 Task: Find connections with filter location Kenilworth with filter topic #futurewith filter profile language German with filter current company BEWAKOOF® with filter school MAAC with filter industry Metal Ore Mining with filter service category Video Editing with filter keywords title Manicurist
Action: Mouse moved to (486, 73)
Screenshot: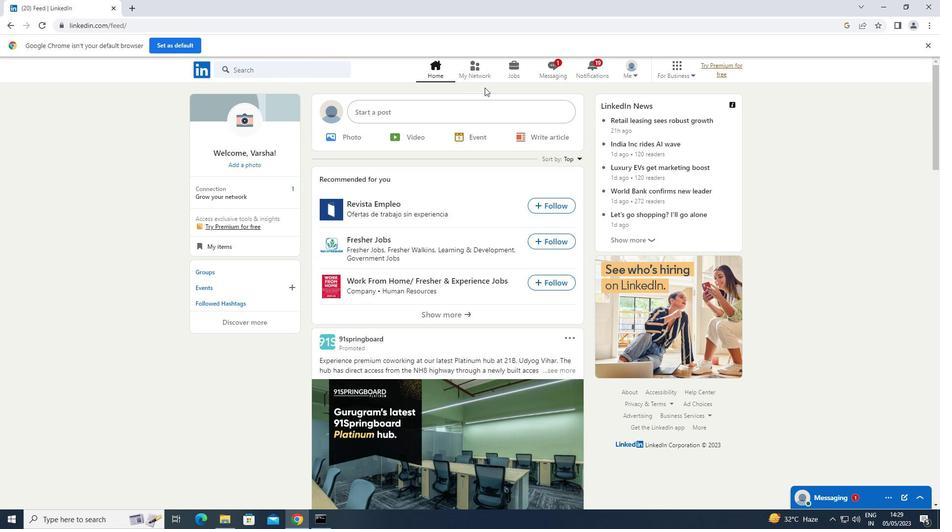 
Action: Mouse pressed left at (486, 73)
Screenshot: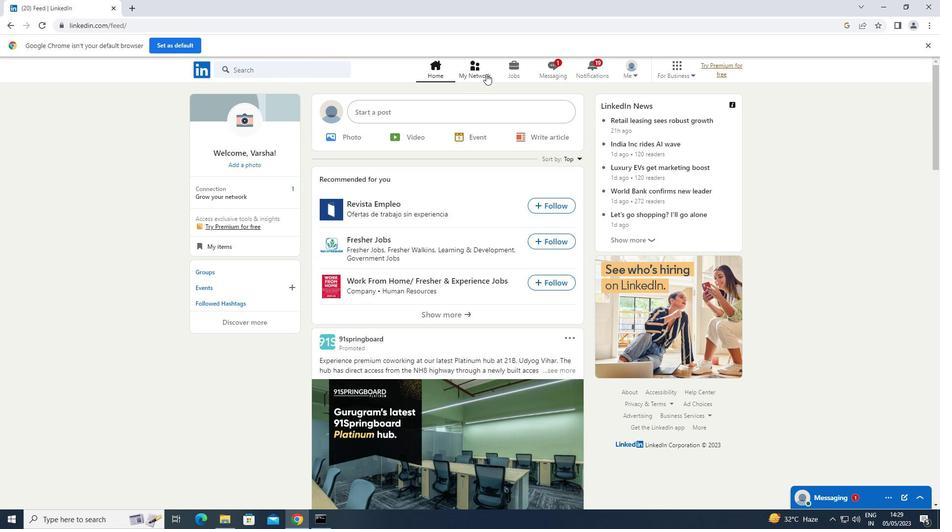 
Action: Mouse moved to (265, 123)
Screenshot: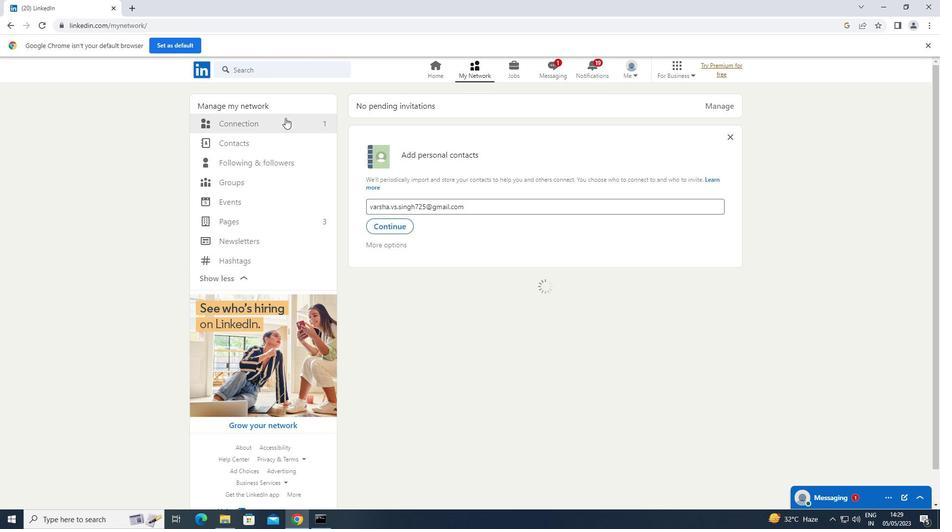 
Action: Mouse pressed left at (265, 123)
Screenshot: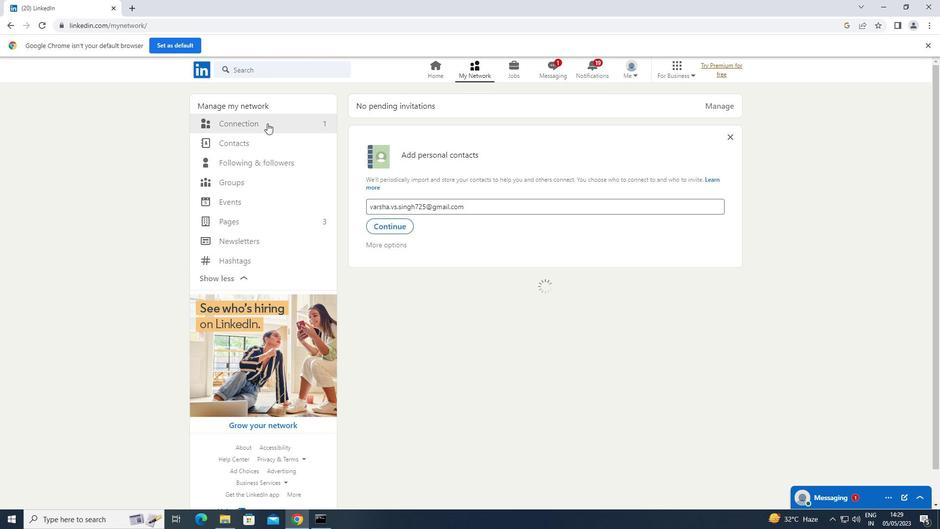 
Action: Mouse moved to (541, 124)
Screenshot: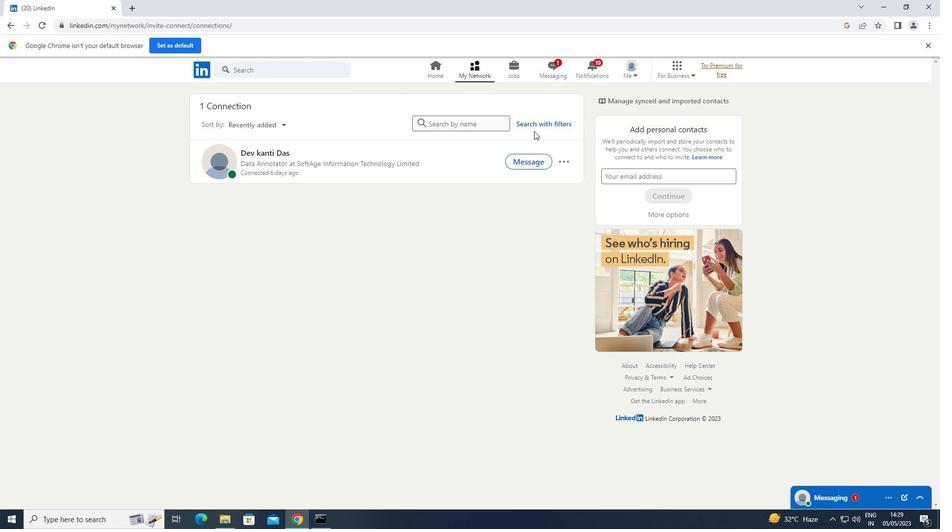 
Action: Mouse pressed left at (541, 124)
Screenshot: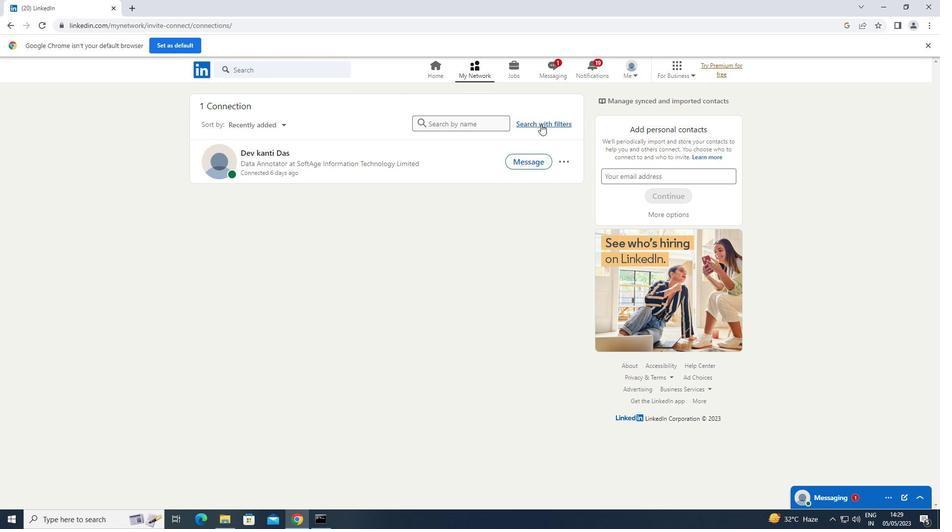 
Action: Mouse moved to (500, 96)
Screenshot: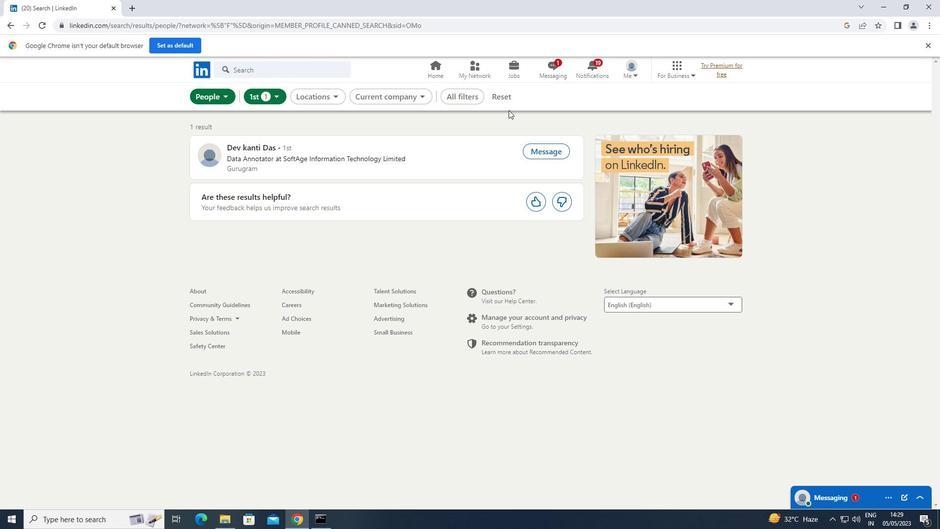 
Action: Mouse pressed left at (500, 96)
Screenshot: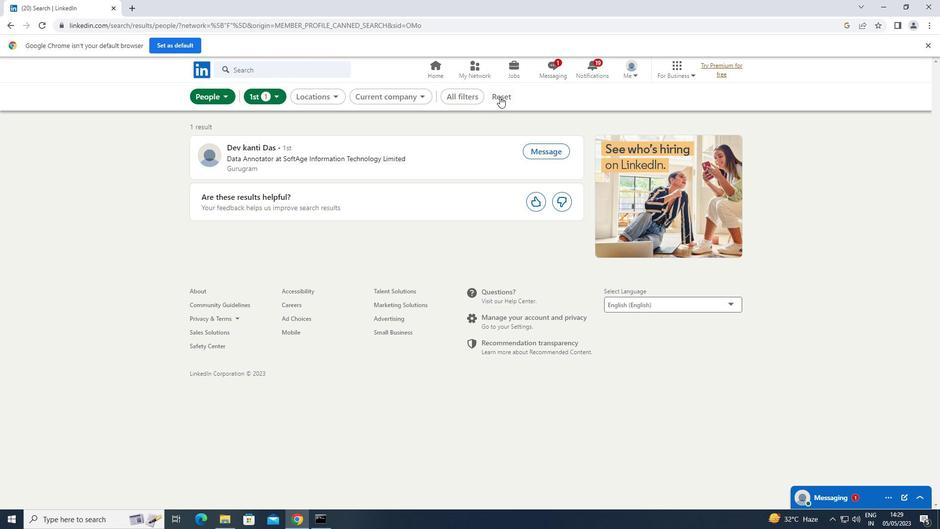 
Action: Mouse moved to (498, 96)
Screenshot: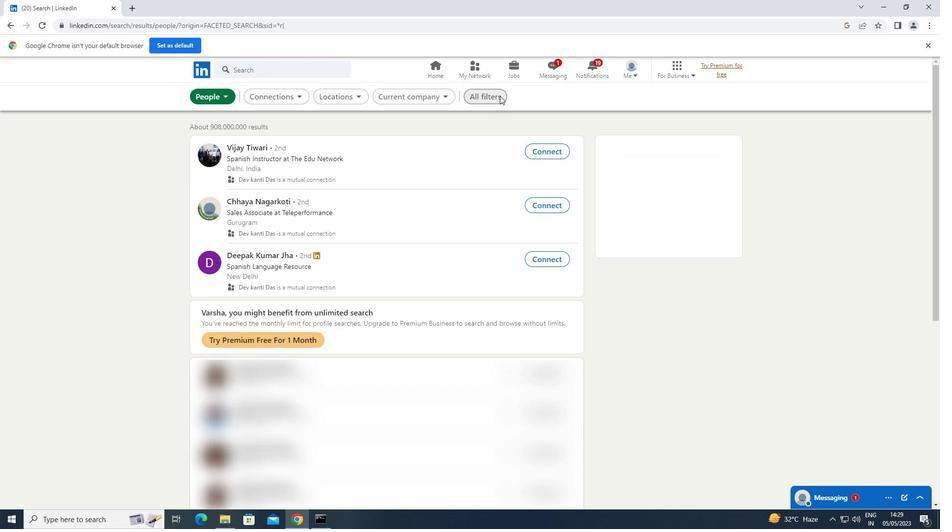 
Action: Mouse pressed left at (498, 96)
Screenshot: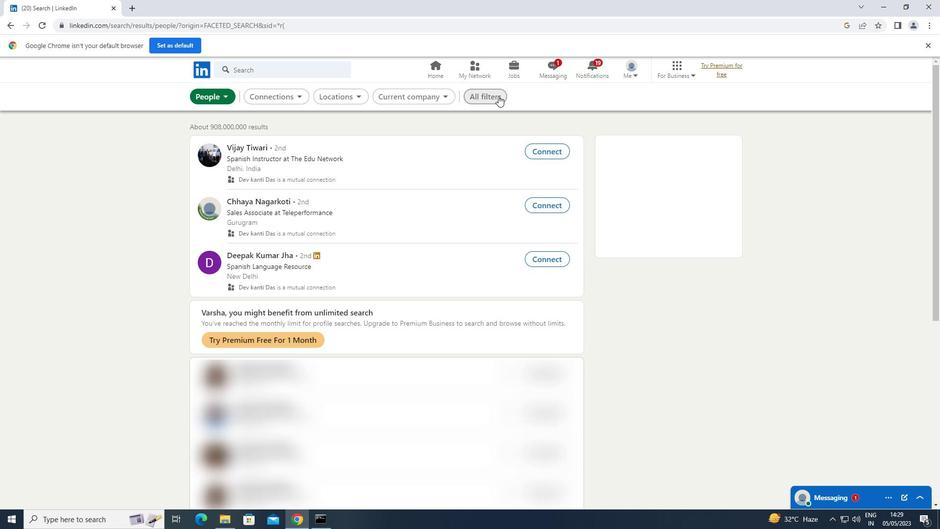 
Action: Mouse moved to (772, 234)
Screenshot: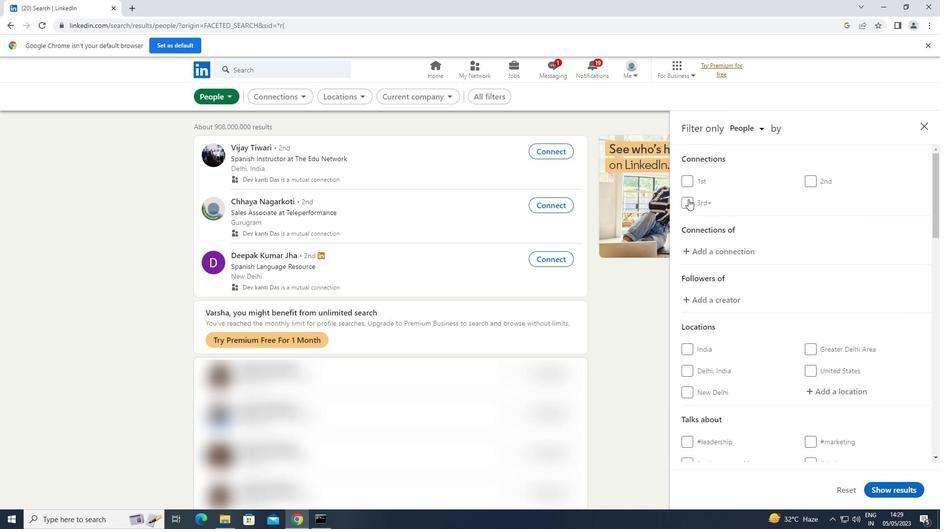 
Action: Mouse scrolled (772, 233) with delta (0, 0)
Screenshot: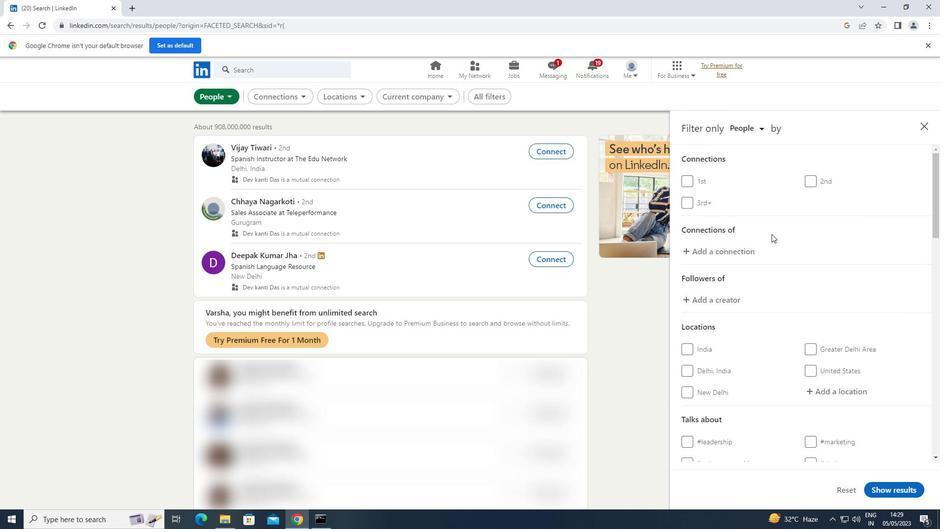 
Action: Mouse scrolled (772, 233) with delta (0, 0)
Screenshot: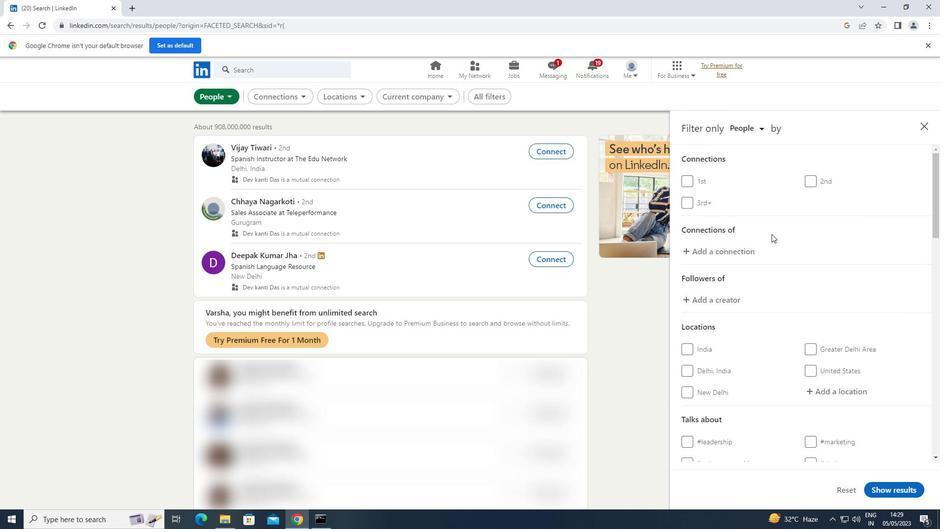 
Action: Mouse moved to (838, 290)
Screenshot: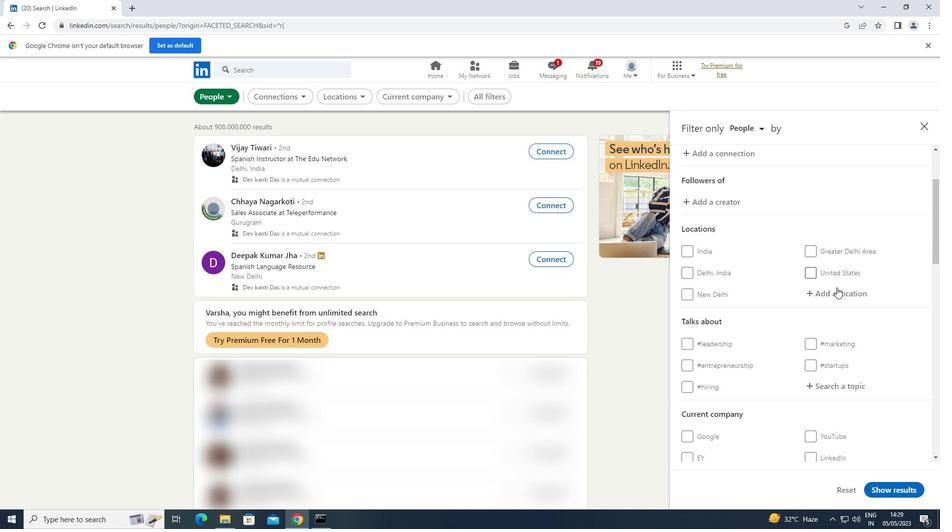 
Action: Mouse pressed left at (838, 290)
Screenshot: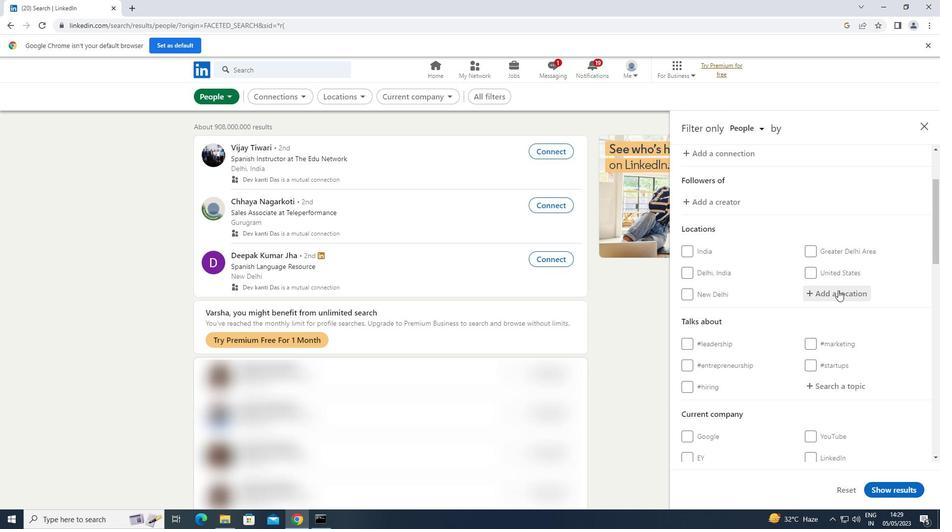 
Action: Key pressed <Key.shift>KENILWORTH<Key.enter>
Screenshot: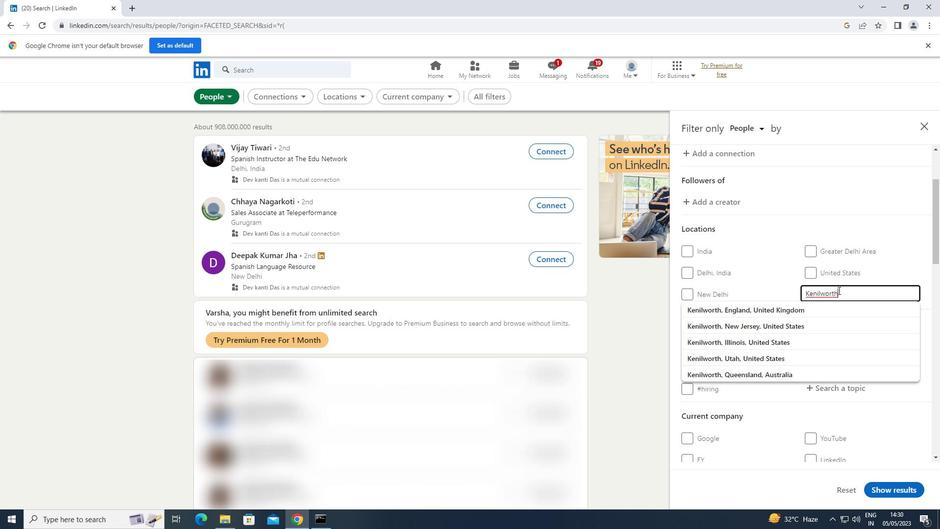
Action: Mouse moved to (835, 385)
Screenshot: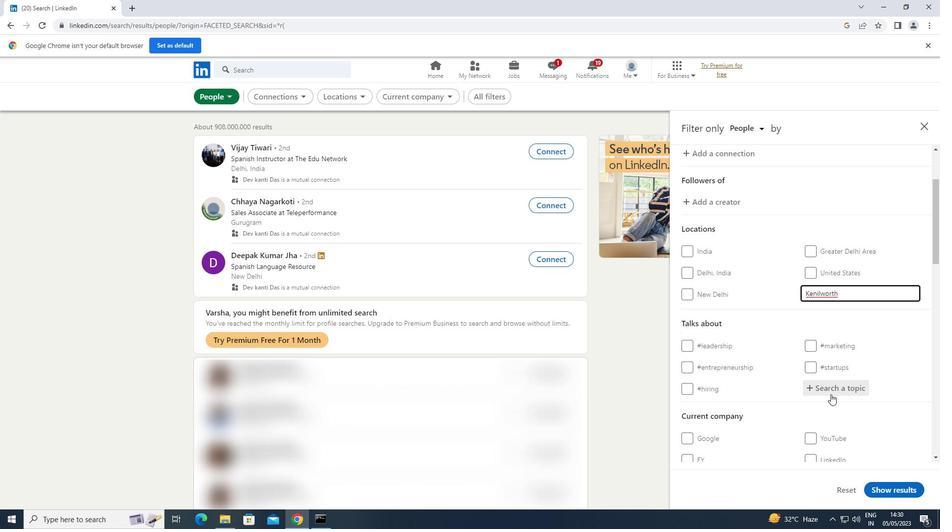 
Action: Mouse pressed left at (835, 385)
Screenshot: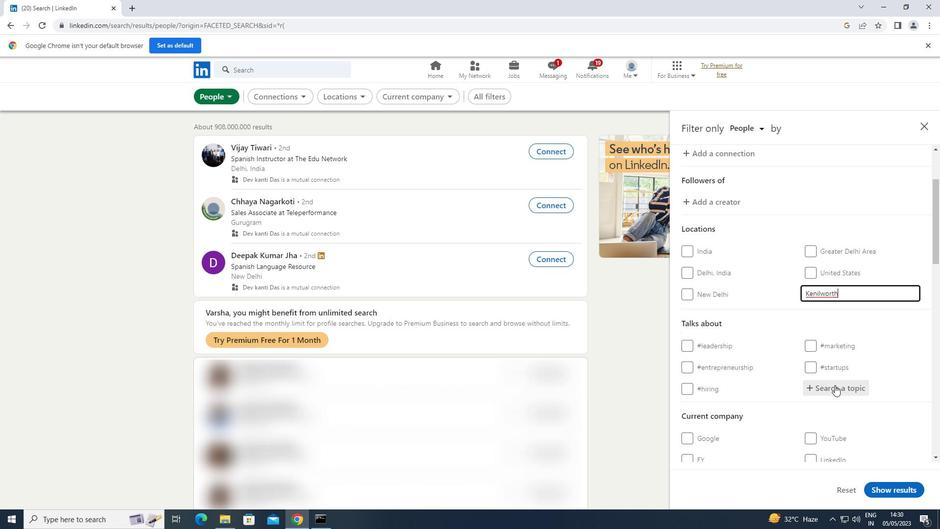 
Action: Key pressed FUTURE
Screenshot: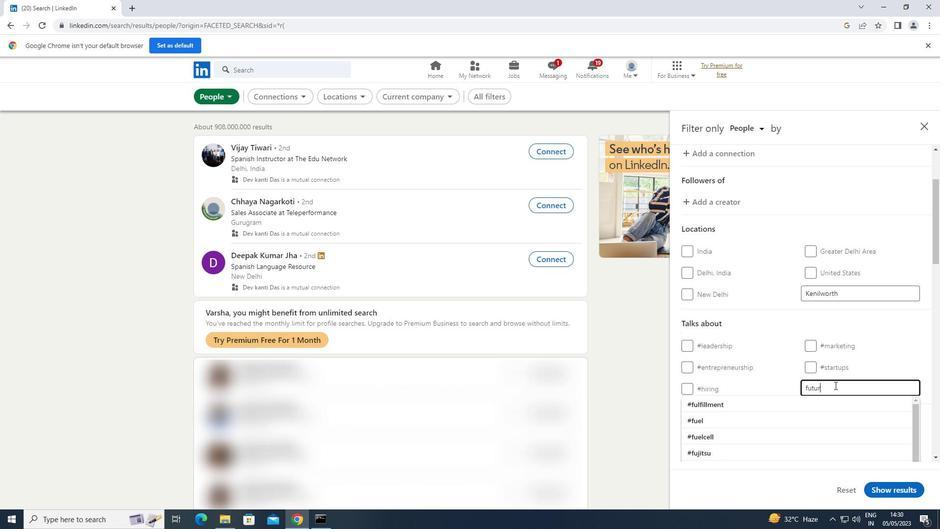 
Action: Mouse moved to (709, 406)
Screenshot: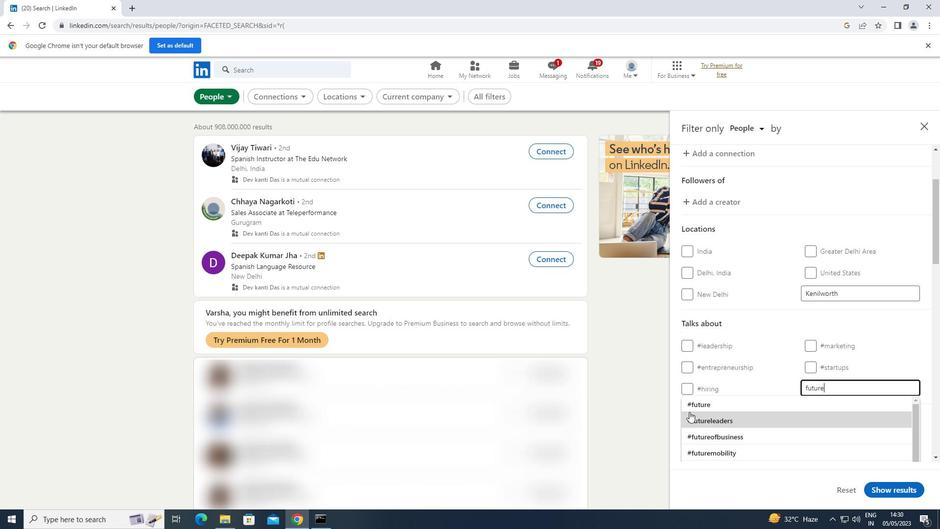 
Action: Mouse pressed left at (709, 406)
Screenshot: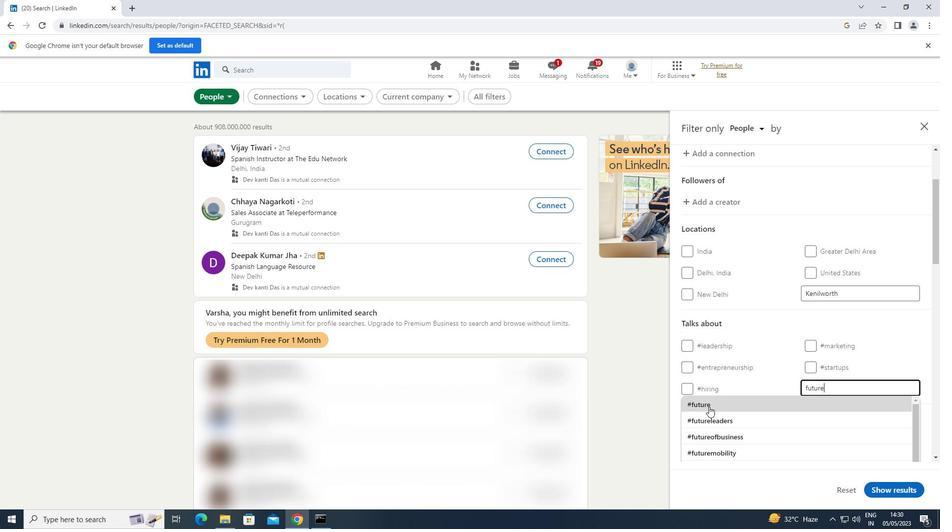 
Action: Mouse scrolled (709, 406) with delta (0, 0)
Screenshot: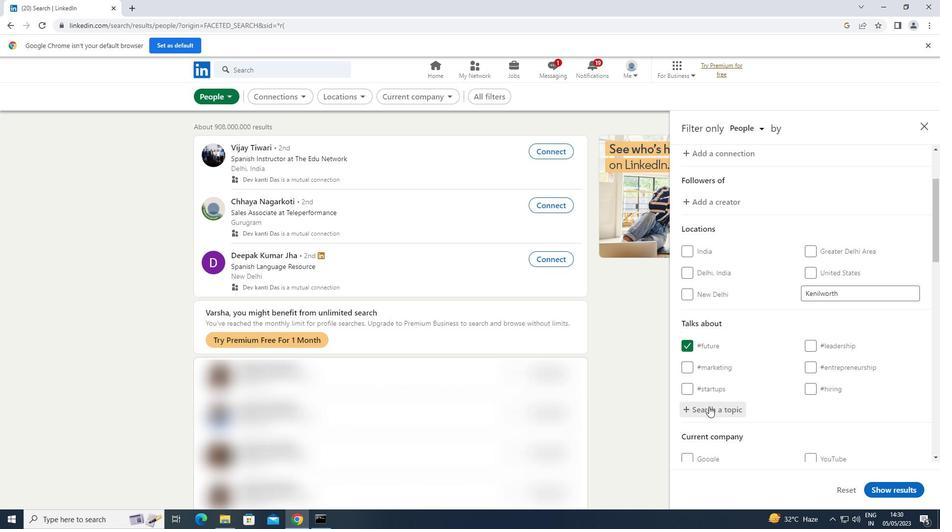 
Action: Mouse scrolled (709, 406) with delta (0, 0)
Screenshot: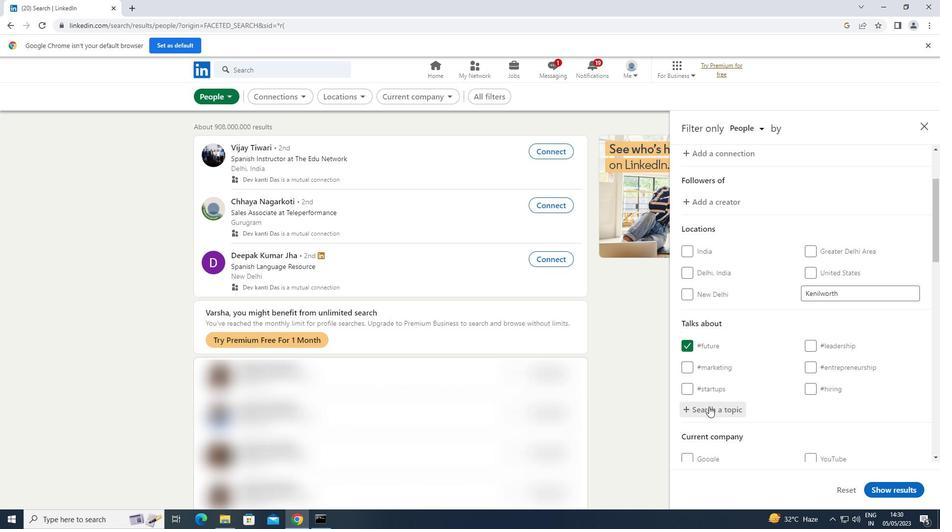 
Action: Mouse scrolled (709, 406) with delta (0, 0)
Screenshot: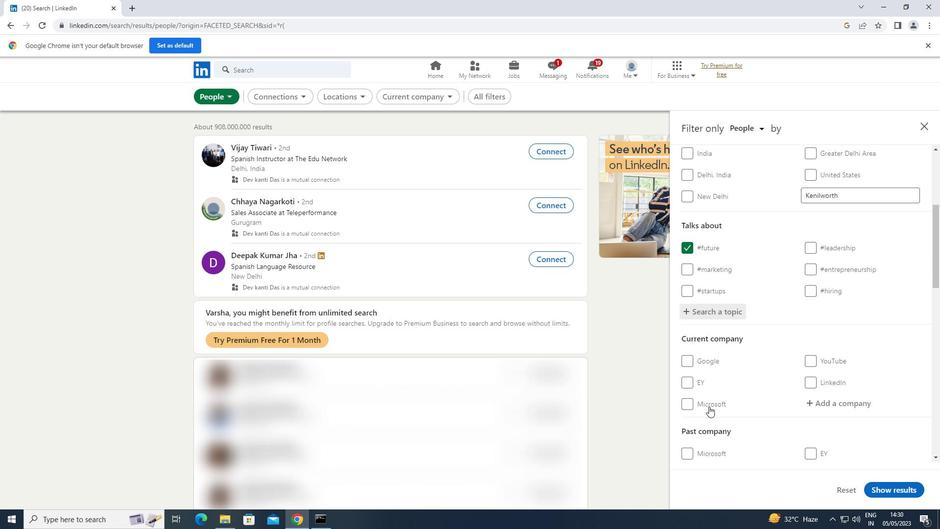 
Action: Mouse scrolled (709, 406) with delta (0, 0)
Screenshot: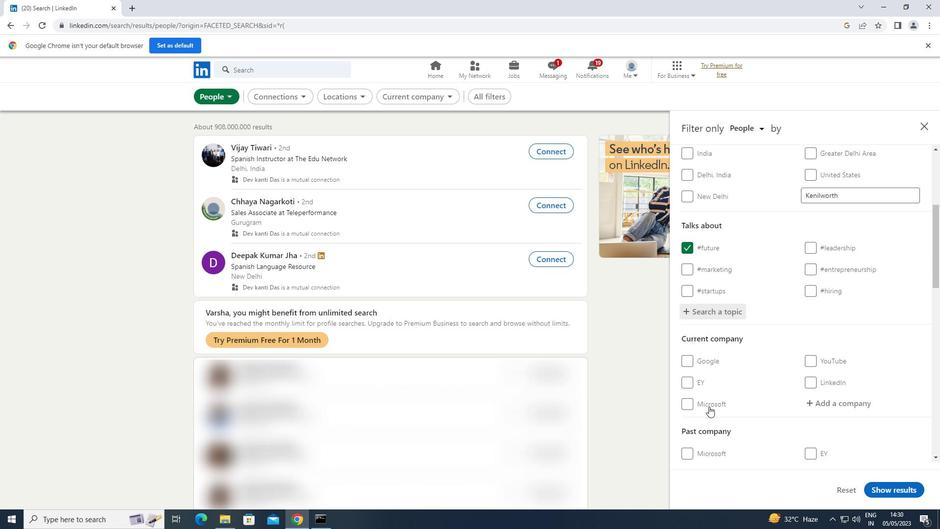 
Action: Mouse scrolled (709, 406) with delta (0, 0)
Screenshot: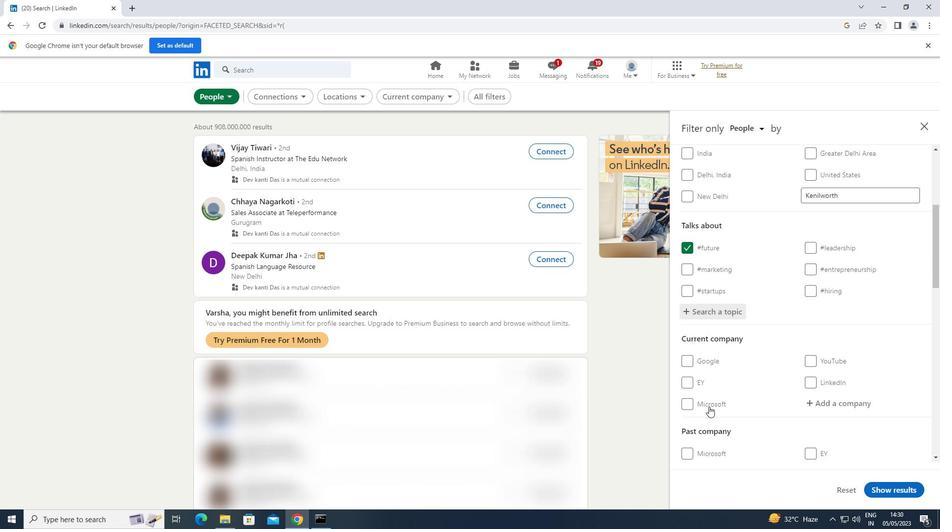 
Action: Mouse scrolled (709, 406) with delta (0, 0)
Screenshot: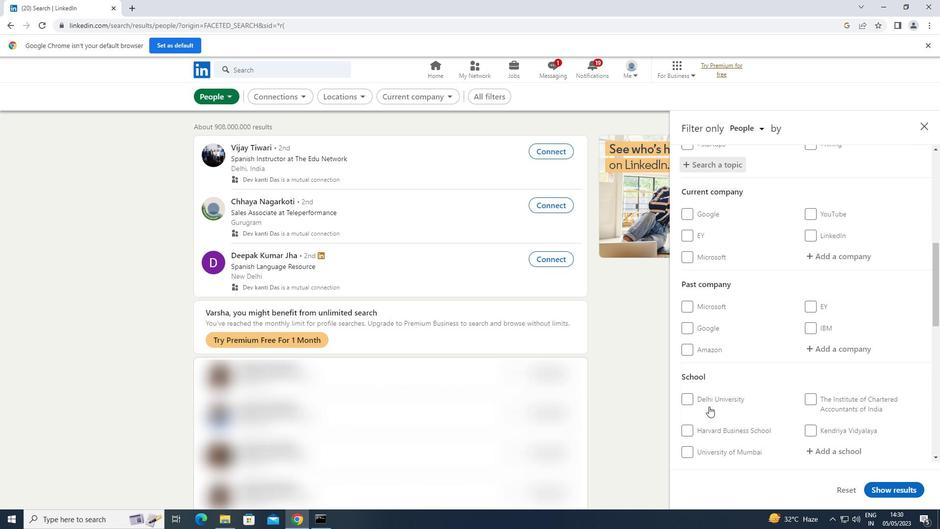 
Action: Mouse scrolled (709, 406) with delta (0, 0)
Screenshot: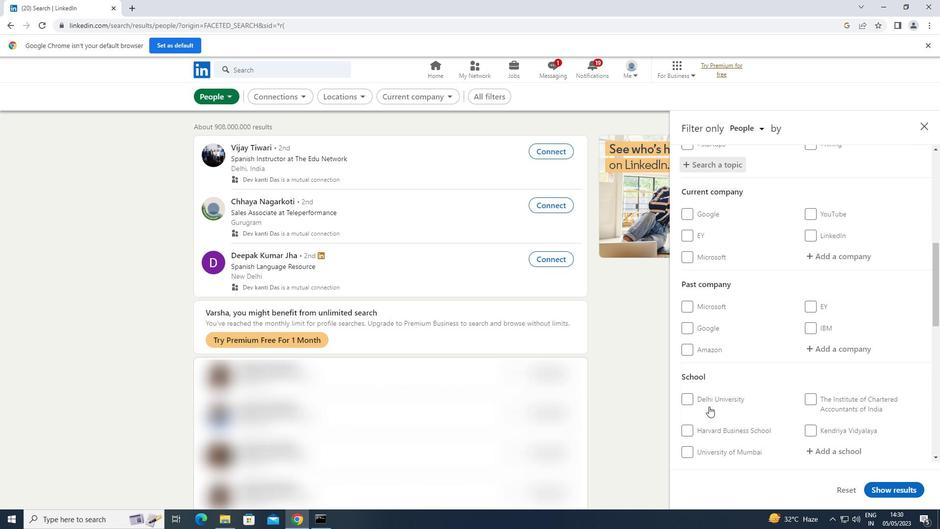 
Action: Mouse scrolled (709, 406) with delta (0, 0)
Screenshot: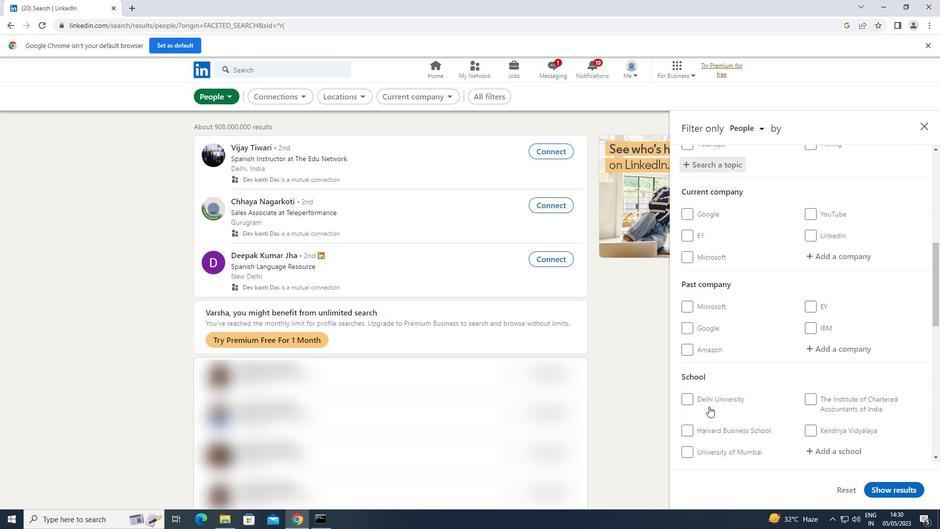 
Action: Mouse scrolled (709, 406) with delta (0, 0)
Screenshot: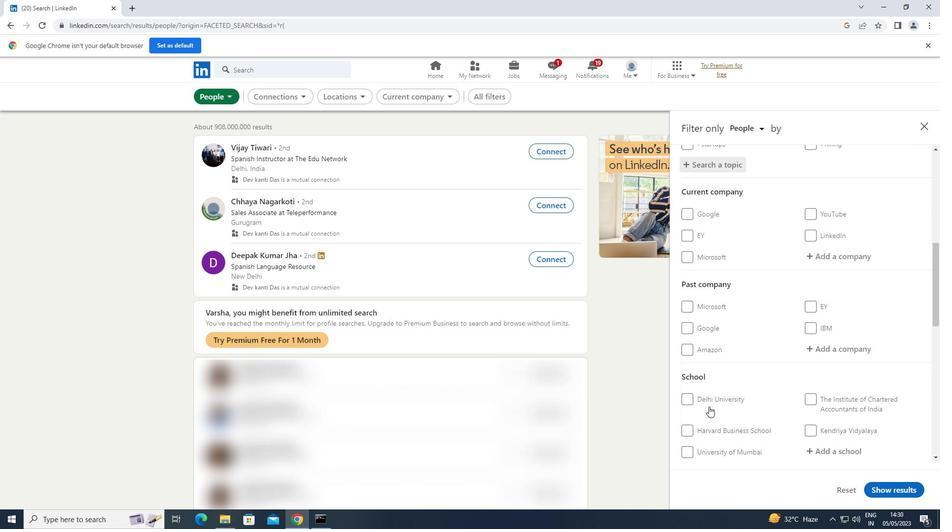 
Action: Mouse scrolled (709, 406) with delta (0, 0)
Screenshot: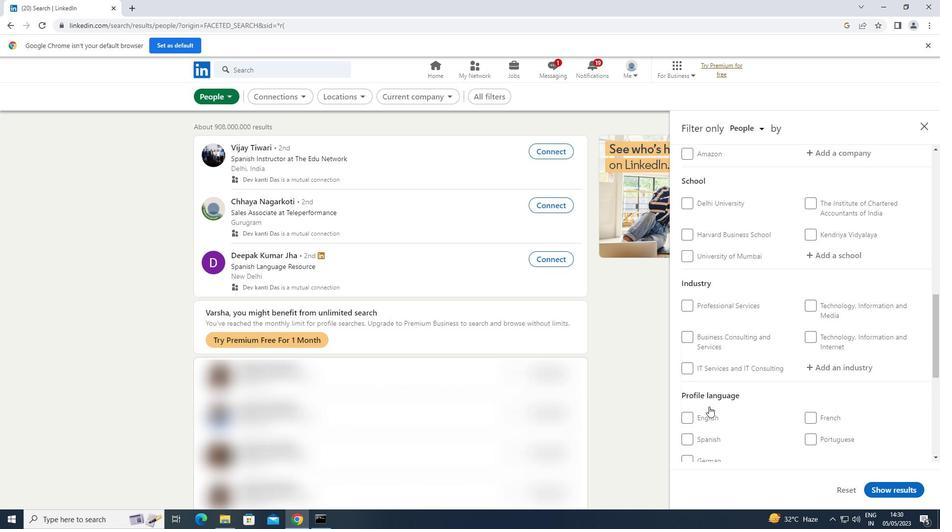 
Action: Mouse moved to (690, 412)
Screenshot: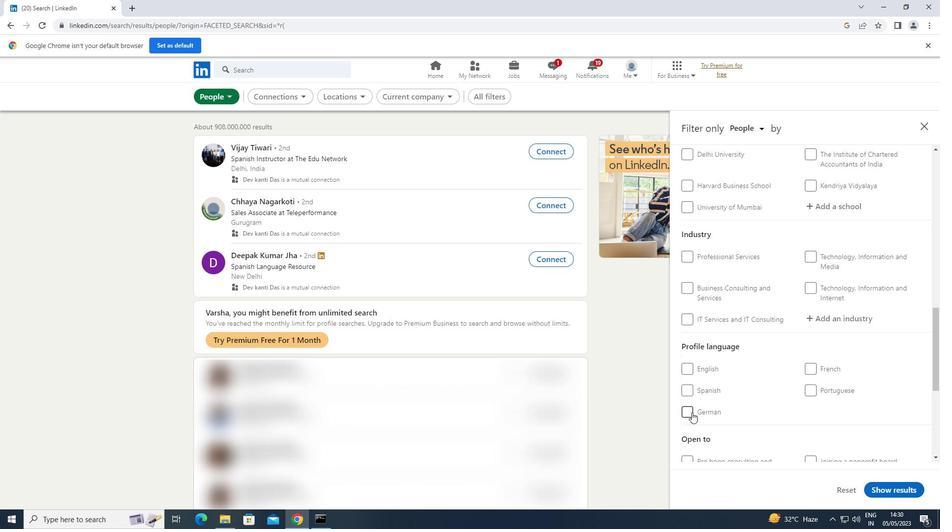 
Action: Mouse pressed left at (690, 412)
Screenshot: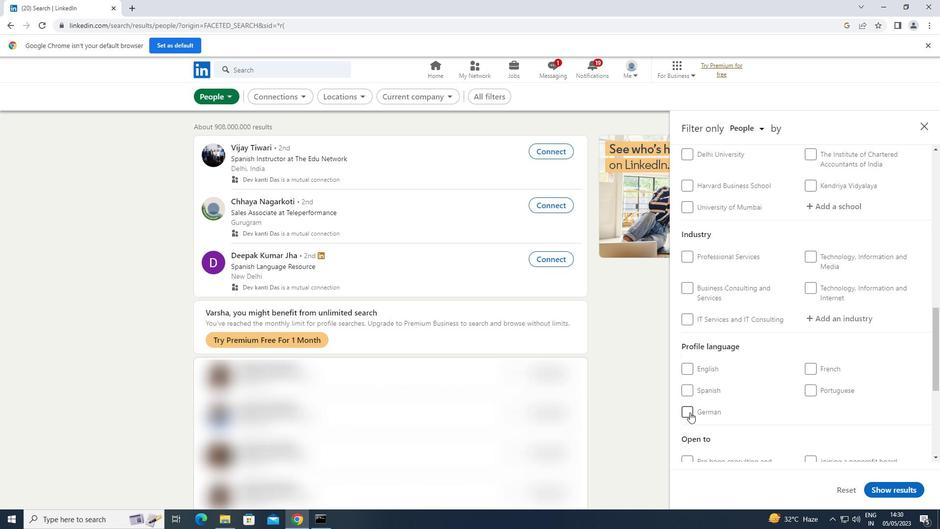 
Action: Mouse scrolled (690, 412) with delta (0, 0)
Screenshot: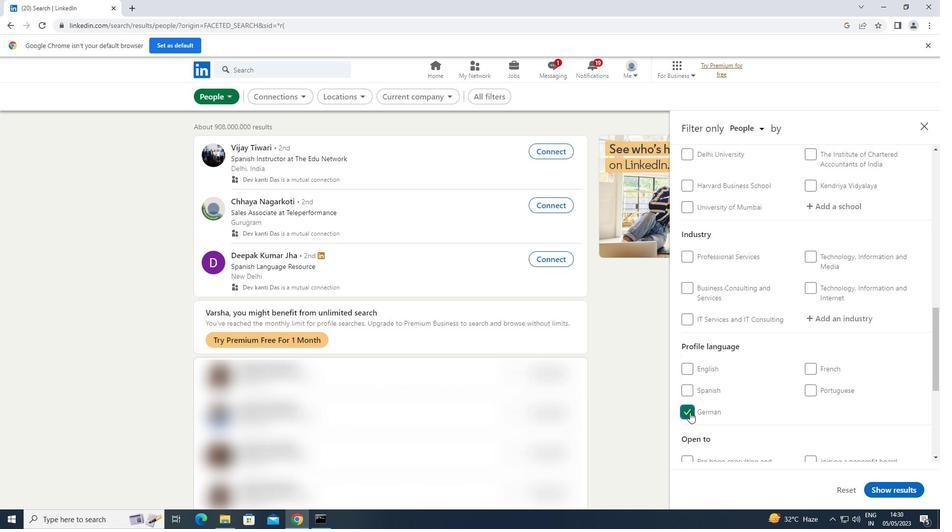 
Action: Mouse scrolled (690, 412) with delta (0, 0)
Screenshot: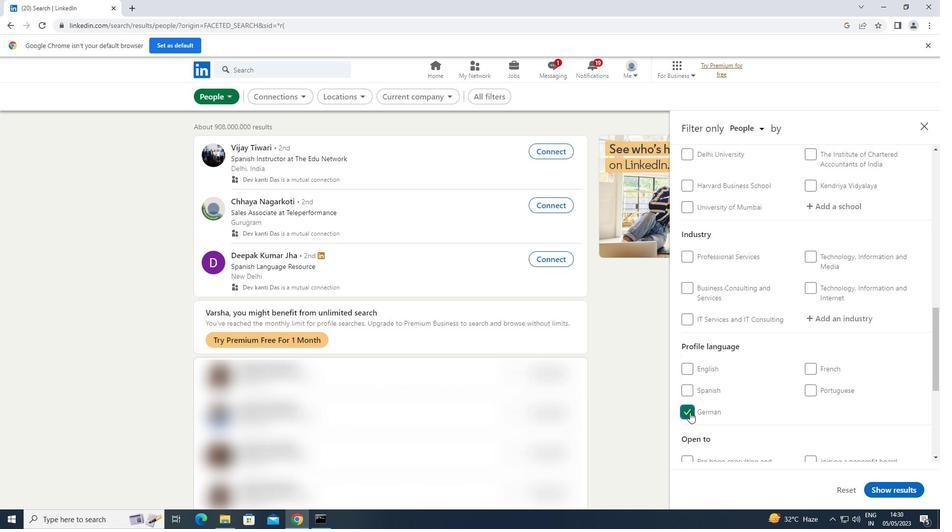 
Action: Mouse scrolled (690, 412) with delta (0, 0)
Screenshot: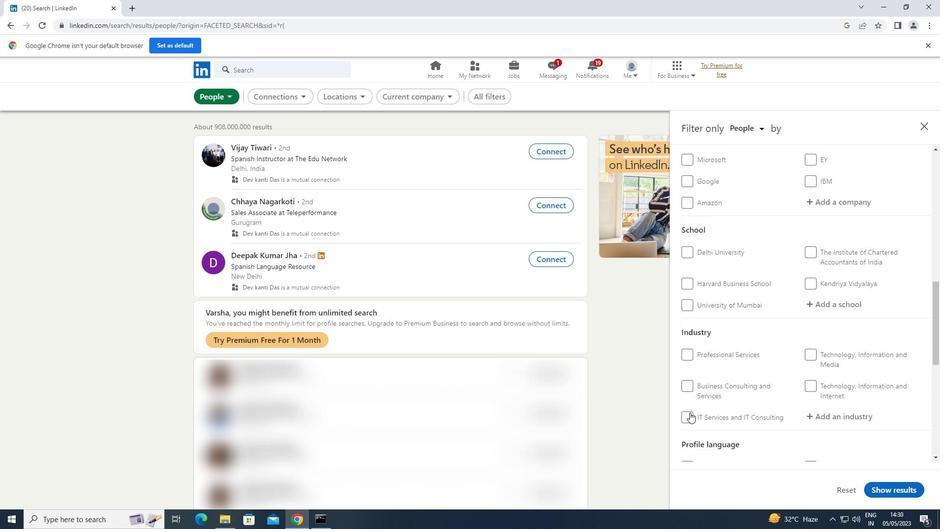 
Action: Mouse scrolled (690, 412) with delta (0, 0)
Screenshot: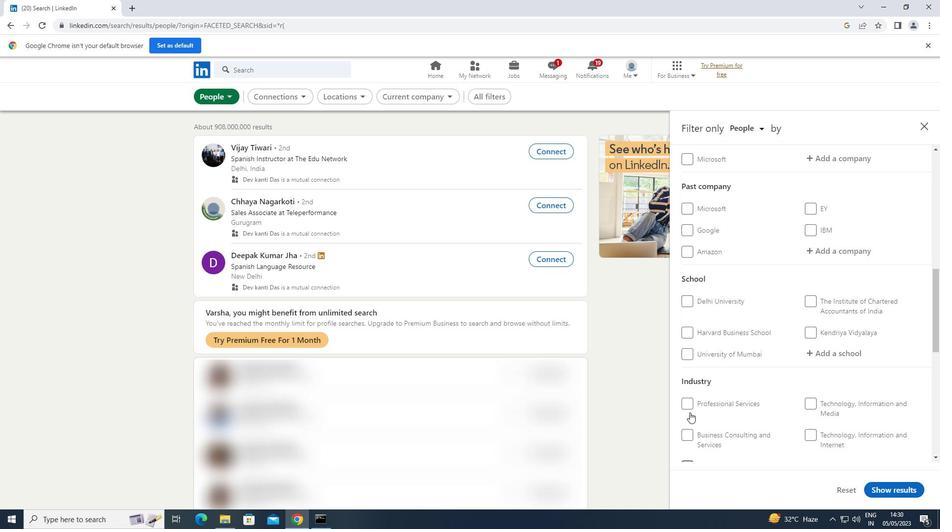 
Action: Mouse scrolled (690, 412) with delta (0, 0)
Screenshot: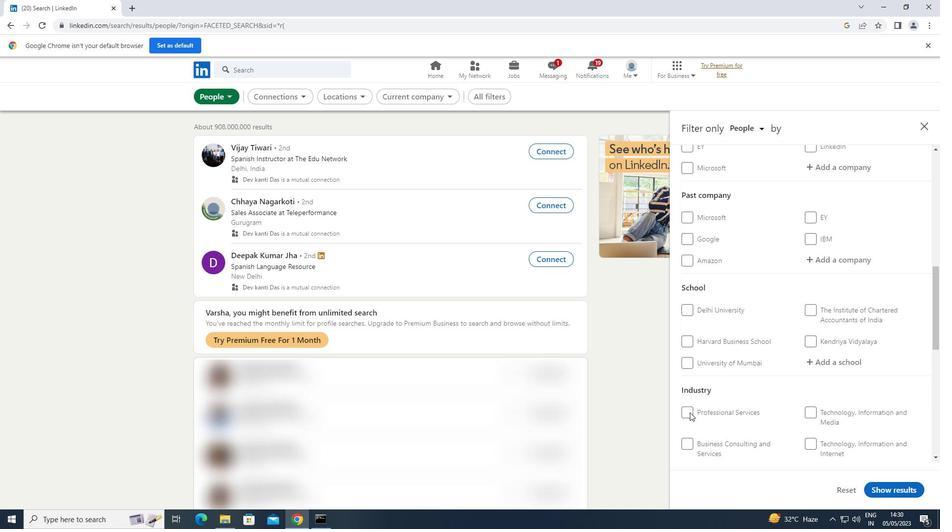 
Action: Mouse moved to (851, 257)
Screenshot: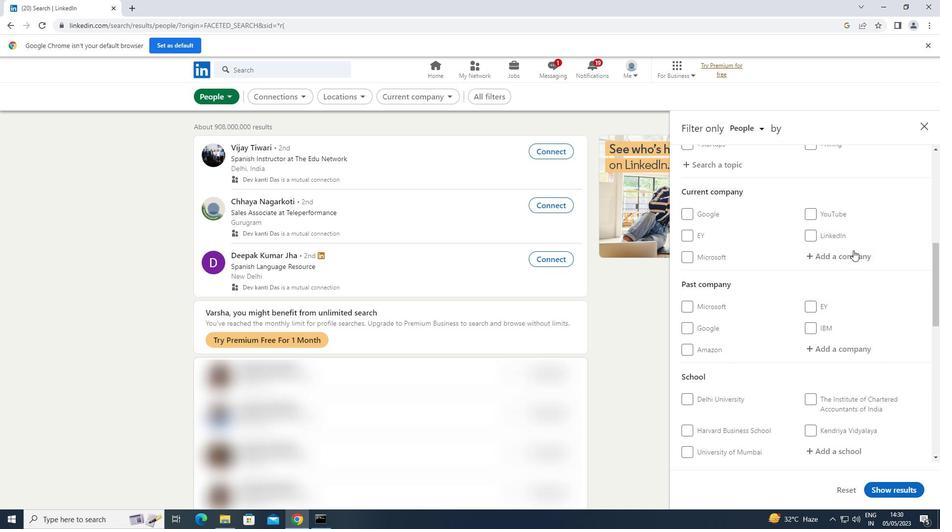 
Action: Mouse pressed left at (851, 257)
Screenshot: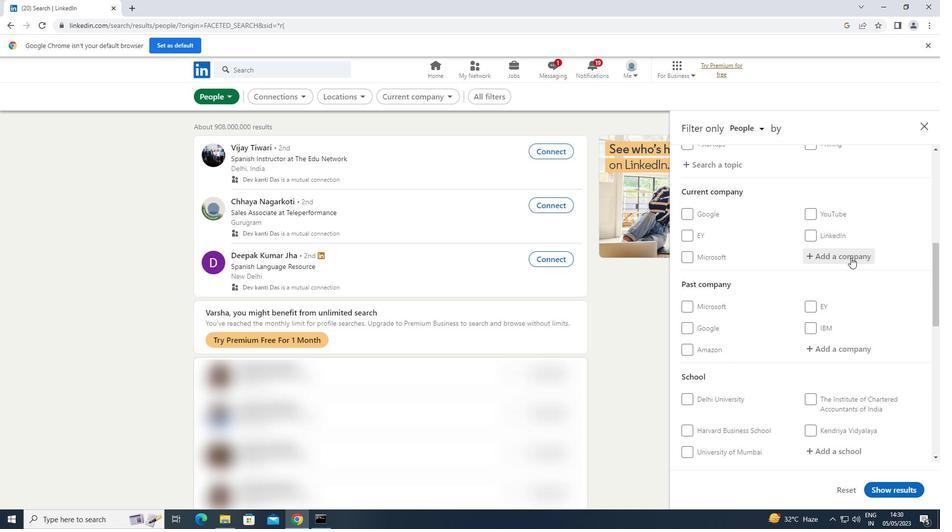 
Action: Key pressed <Key.caps_lock>BEWAKOOF
Screenshot: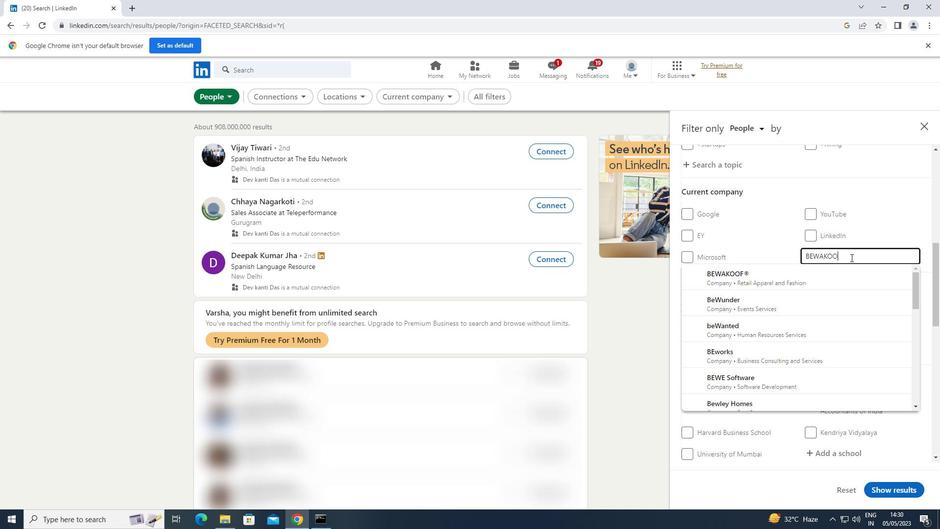 
Action: Mouse moved to (799, 276)
Screenshot: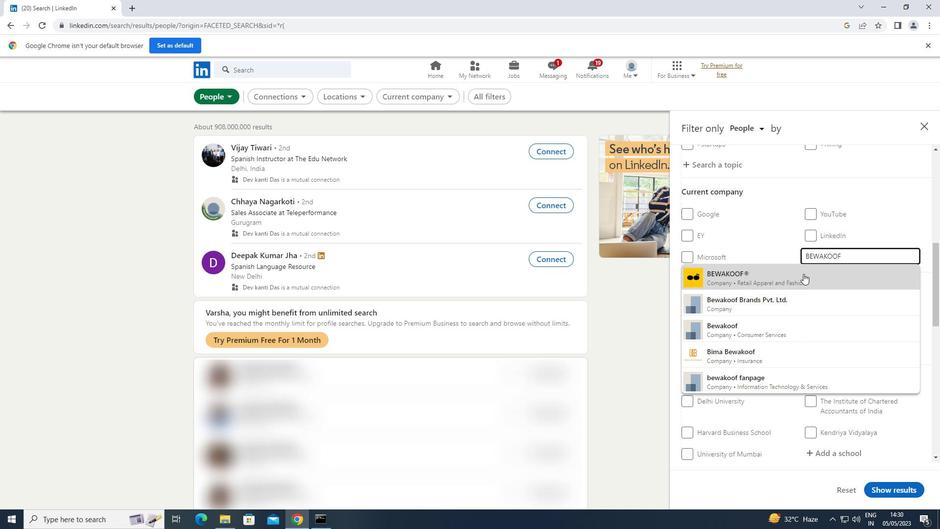 
Action: Mouse pressed left at (799, 276)
Screenshot: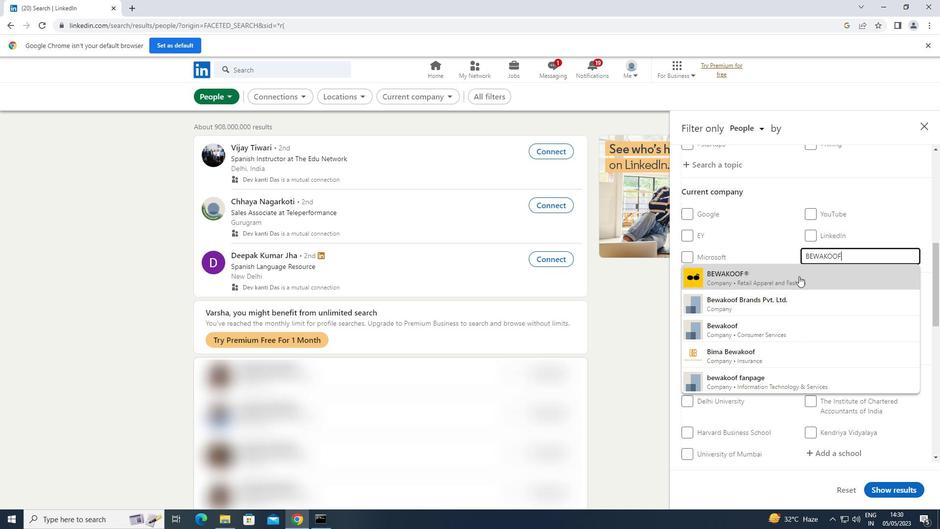 
Action: Key pressed <Key.caps_lock>
Screenshot: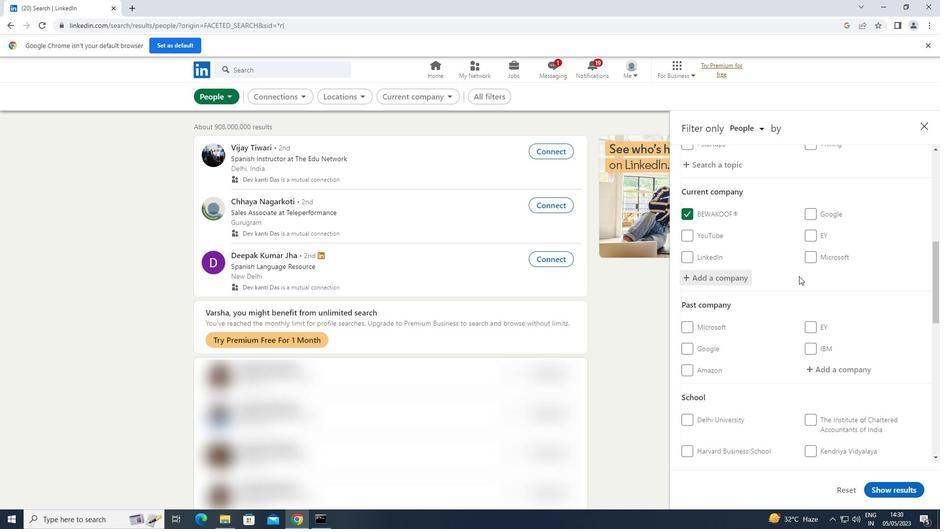 
Action: Mouse moved to (801, 273)
Screenshot: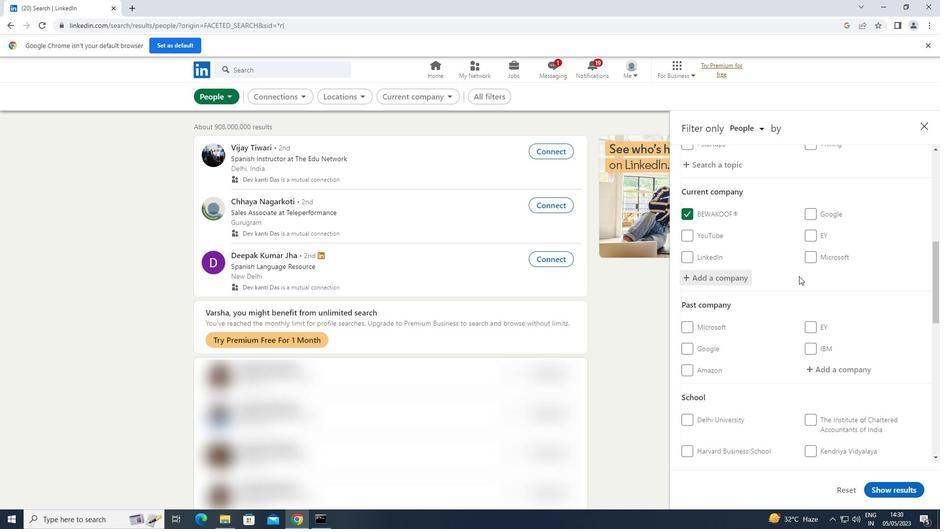 
Action: Mouse scrolled (801, 273) with delta (0, 0)
Screenshot: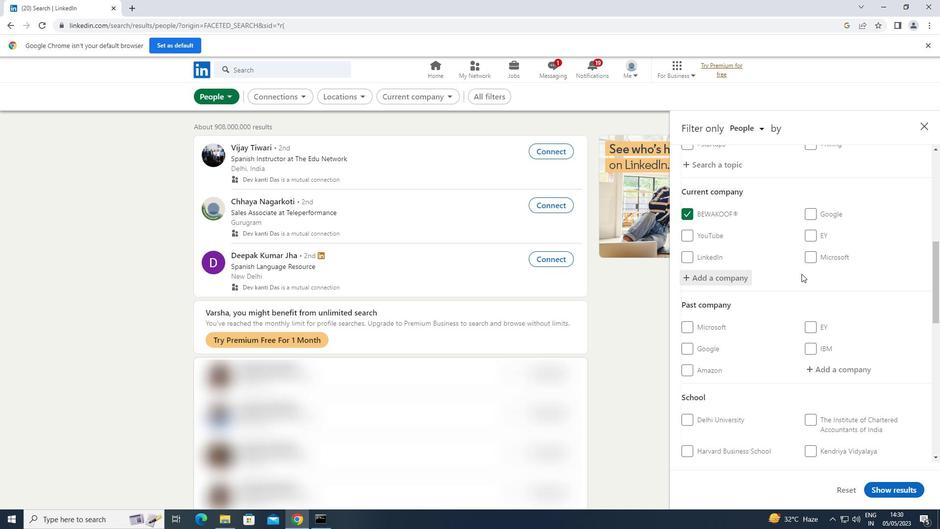 
Action: Mouse scrolled (801, 273) with delta (0, 0)
Screenshot: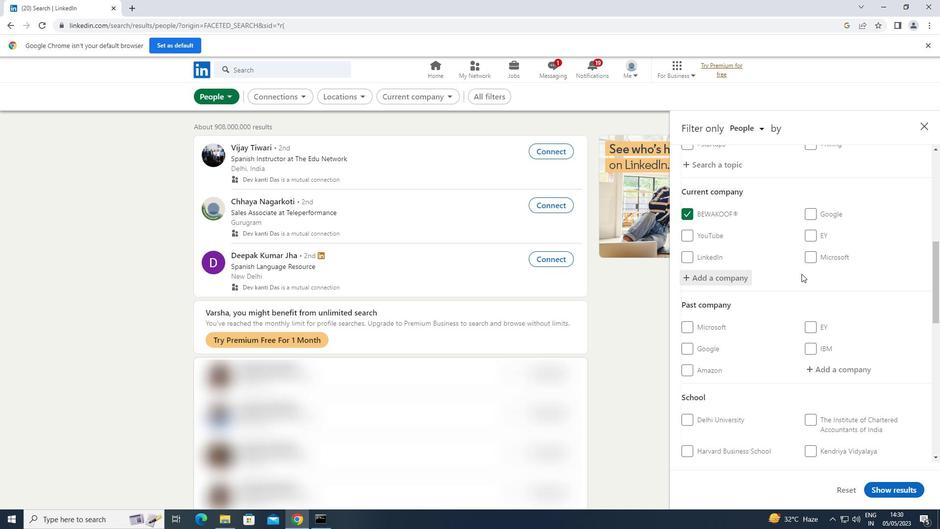 
Action: Mouse moved to (835, 373)
Screenshot: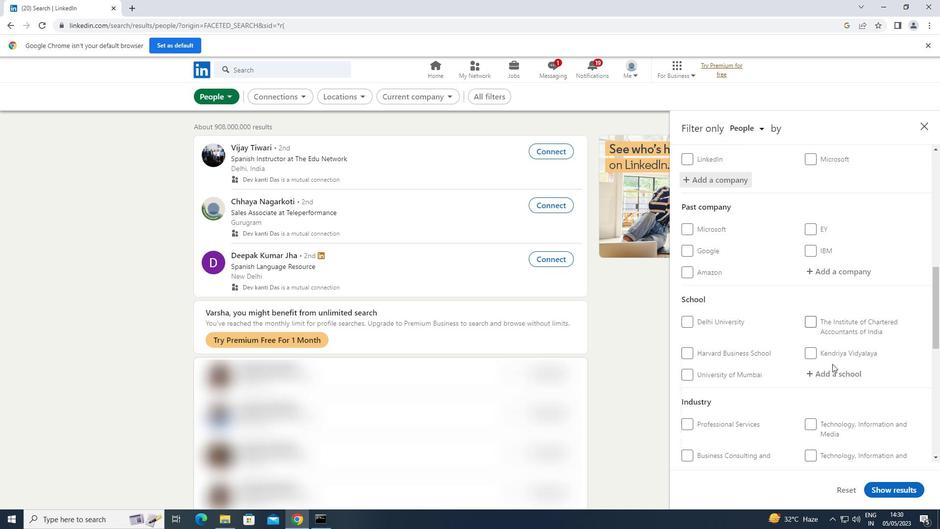 
Action: Mouse pressed left at (835, 373)
Screenshot: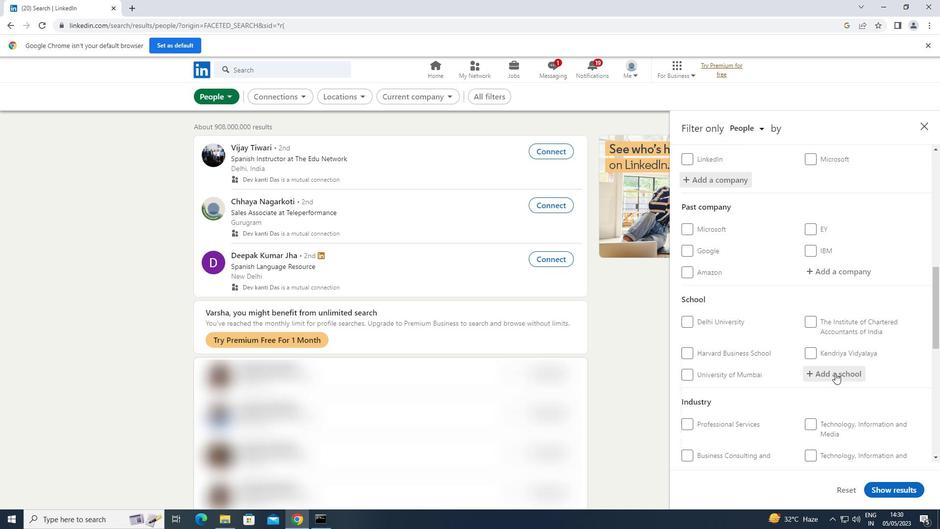 
Action: Key pressed <Key.shift>MAAC
Screenshot: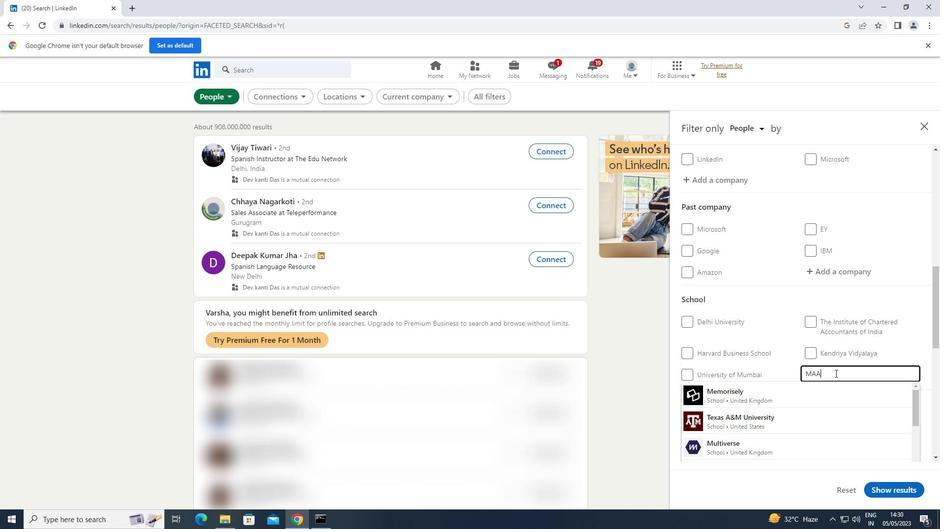 
Action: Mouse moved to (781, 400)
Screenshot: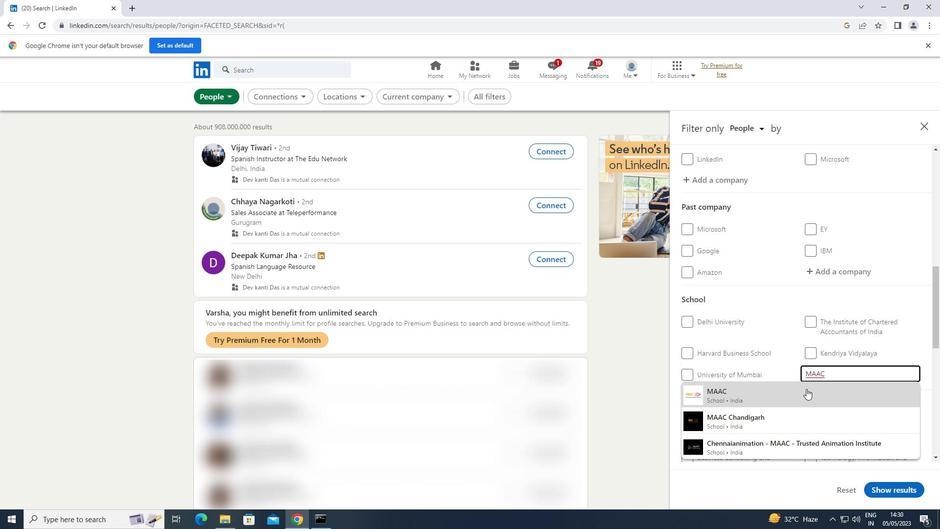 
Action: Mouse pressed left at (781, 400)
Screenshot: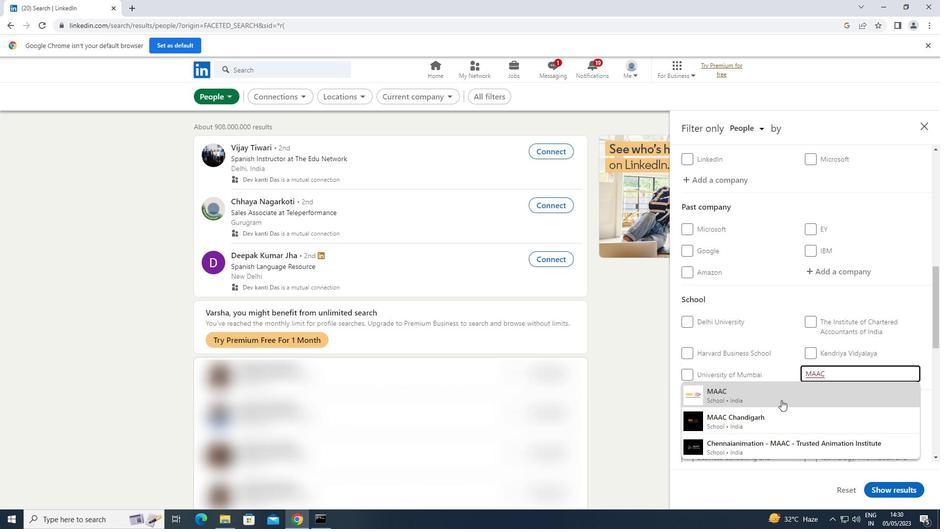 
Action: Mouse scrolled (781, 399) with delta (0, 0)
Screenshot: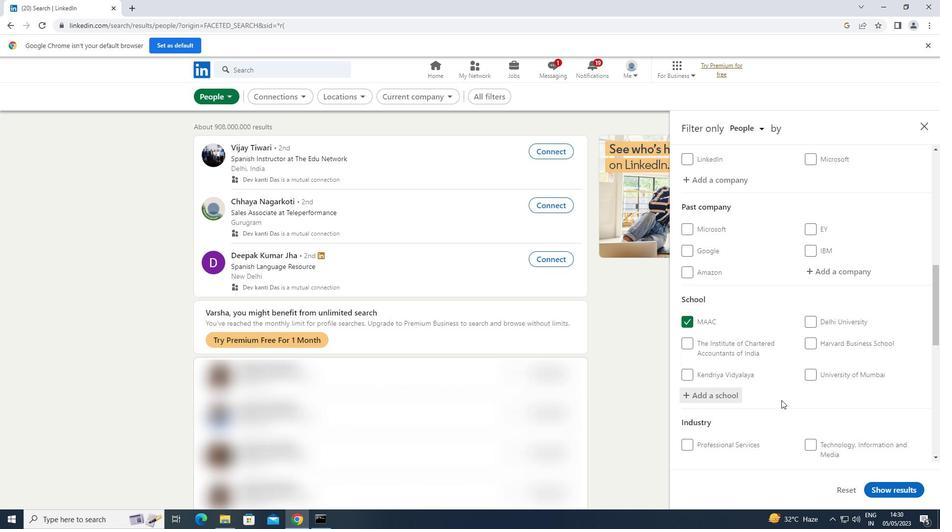 
Action: Mouse scrolled (781, 399) with delta (0, 0)
Screenshot: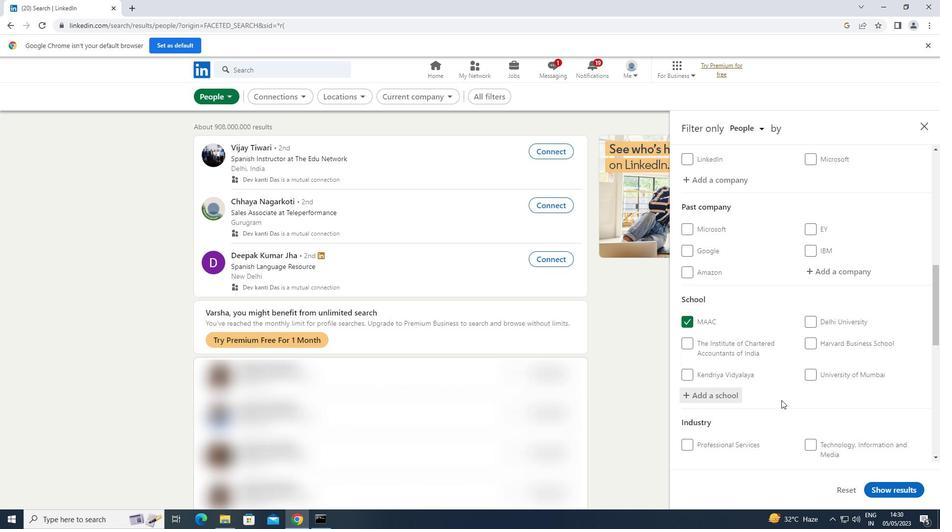 
Action: Mouse scrolled (781, 399) with delta (0, 0)
Screenshot: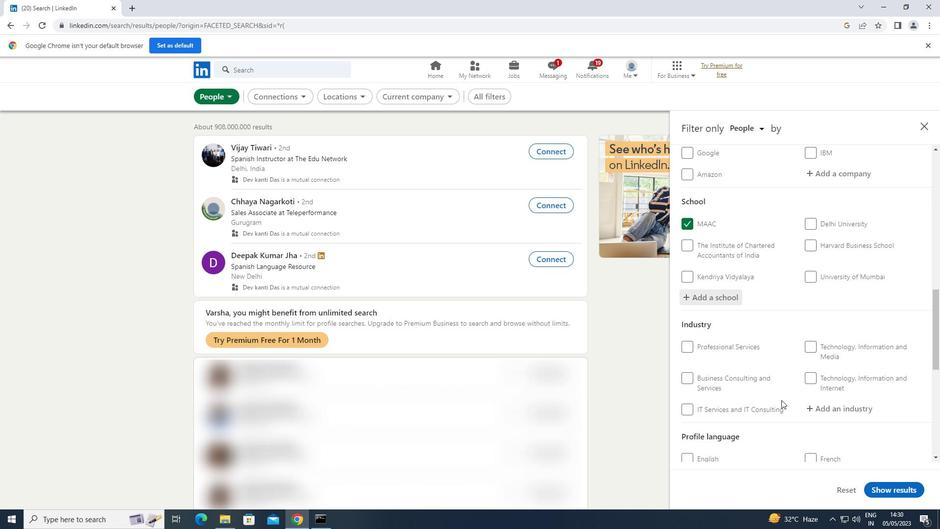 
Action: Mouse moved to (822, 363)
Screenshot: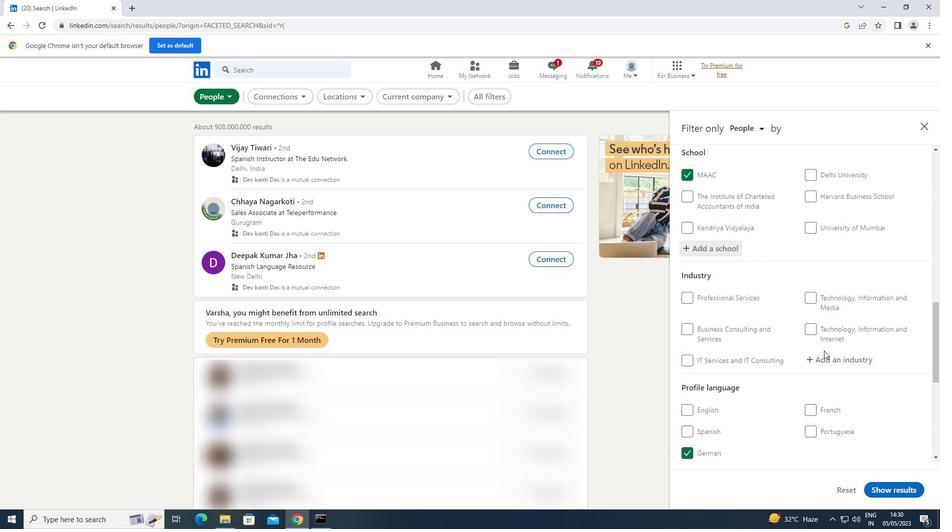 
Action: Mouse pressed left at (822, 363)
Screenshot: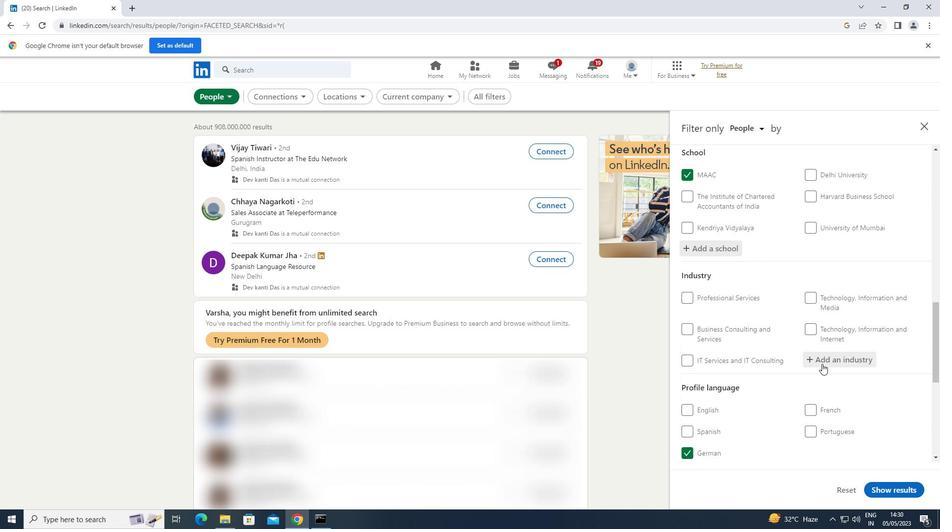 
Action: Key pressed <Key.shift>METAL<Key.space><Key.shift><Key.shift>ORE
Screenshot: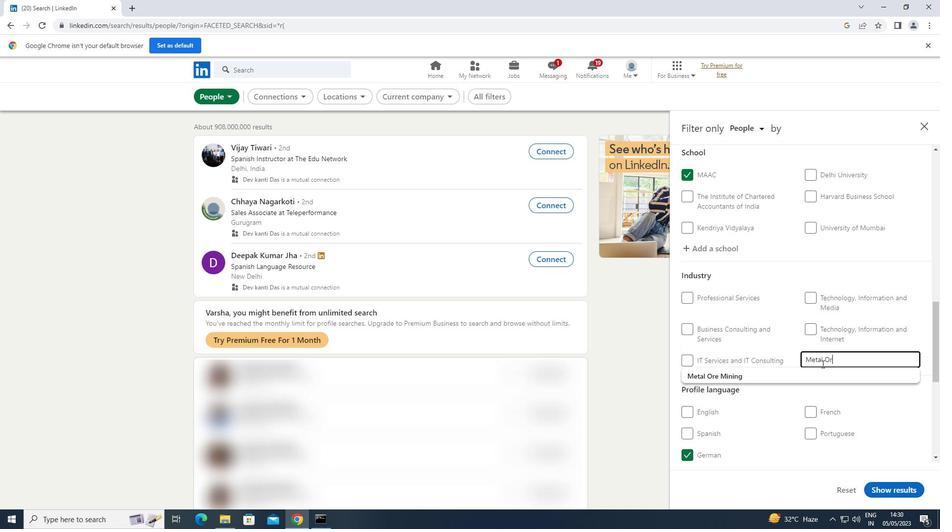 
Action: Mouse moved to (760, 371)
Screenshot: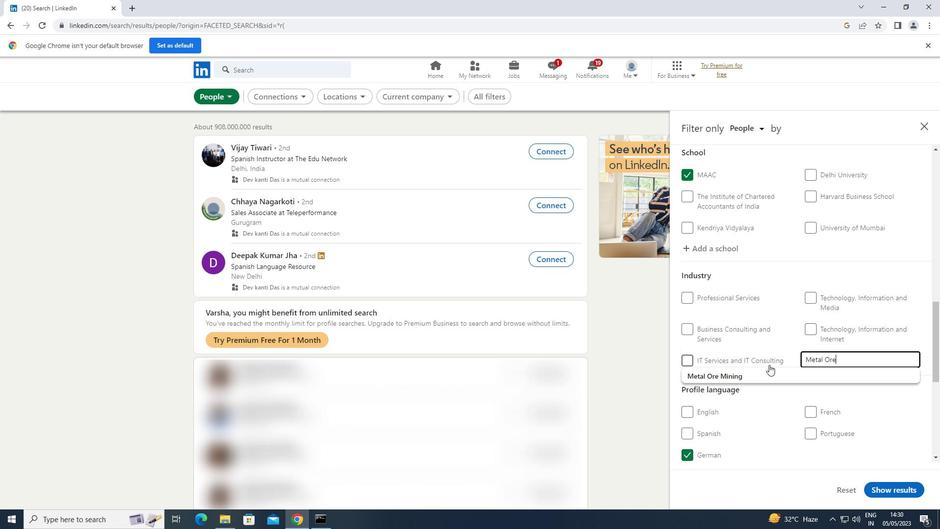 
Action: Mouse pressed left at (760, 371)
Screenshot: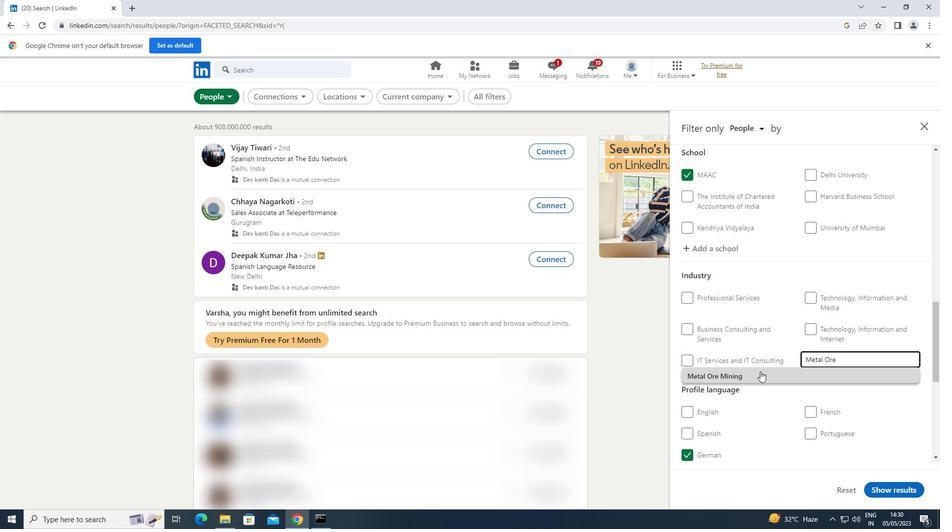
Action: Mouse scrolled (760, 370) with delta (0, 0)
Screenshot: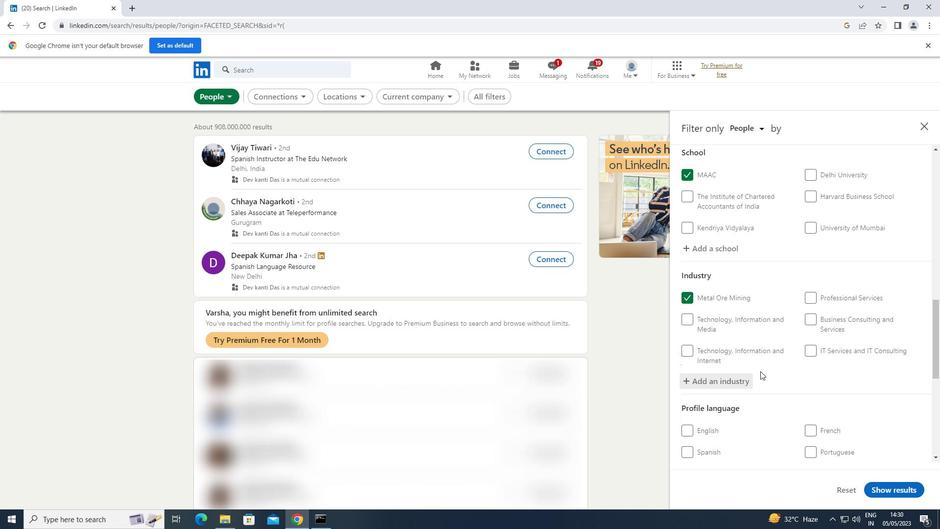 
Action: Mouse scrolled (760, 370) with delta (0, 0)
Screenshot: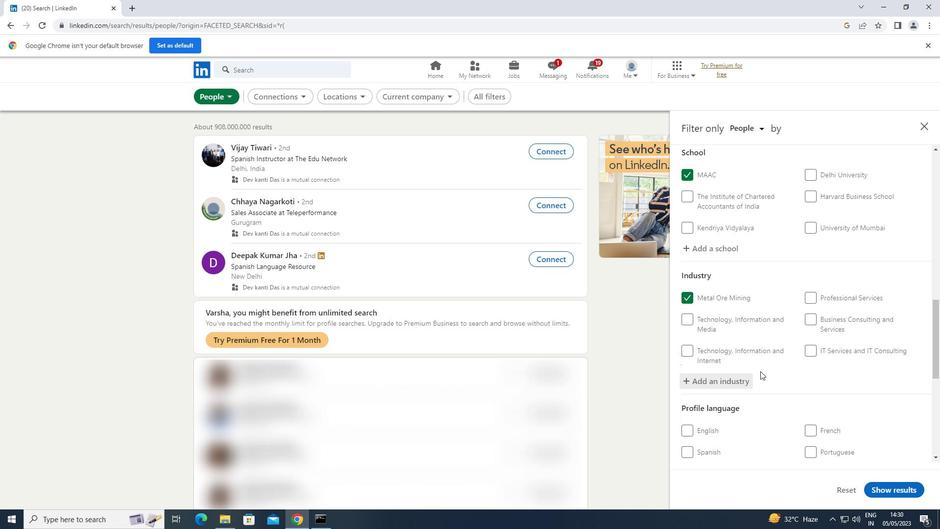 
Action: Mouse scrolled (760, 370) with delta (0, 0)
Screenshot: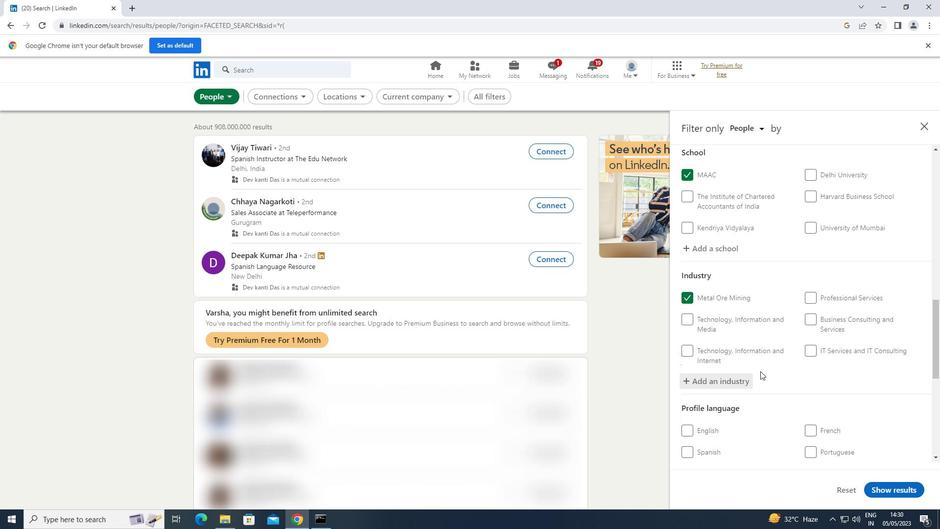 
Action: Mouse scrolled (760, 370) with delta (0, 0)
Screenshot: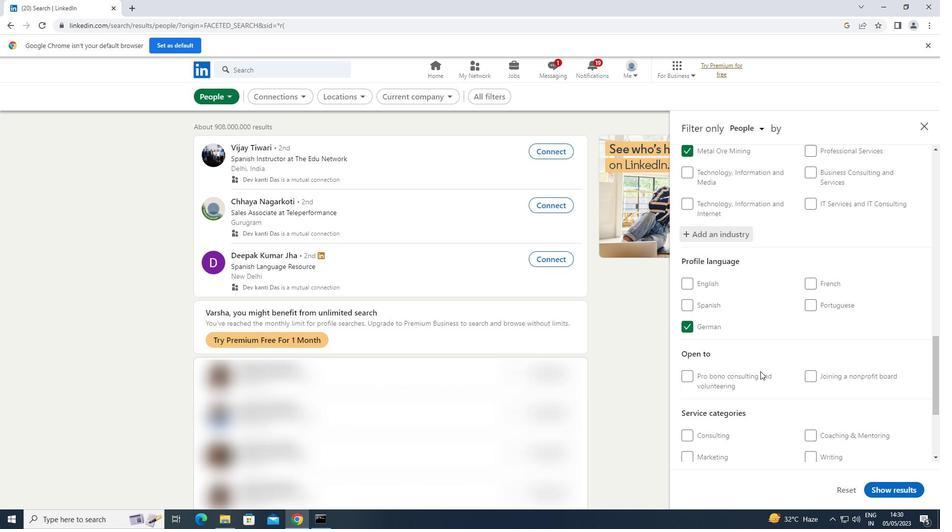
Action: Mouse scrolled (760, 370) with delta (0, 0)
Screenshot: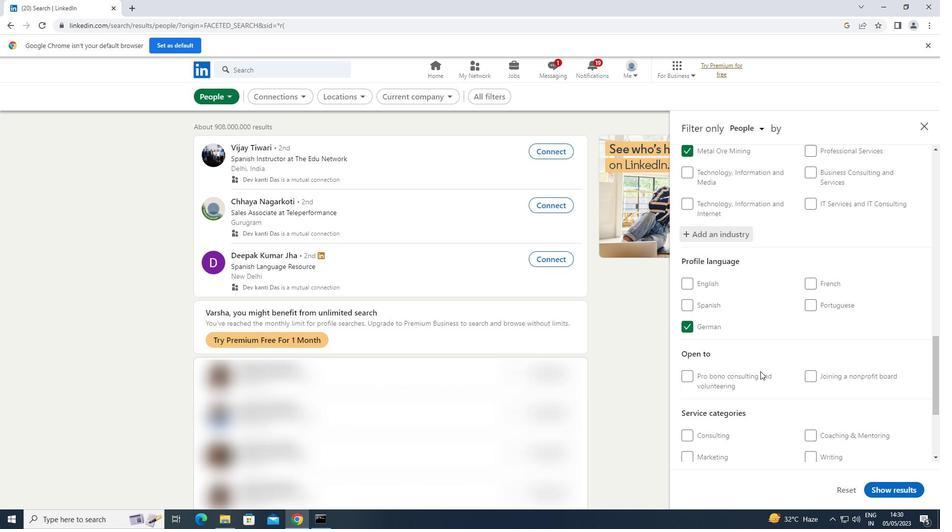 
Action: Mouse scrolled (760, 370) with delta (0, 0)
Screenshot: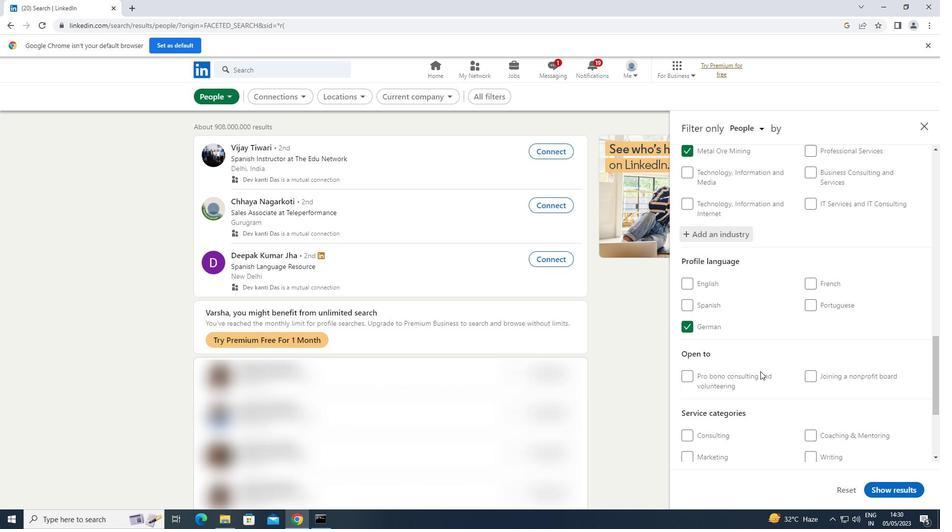 
Action: Mouse moved to (827, 326)
Screenshot: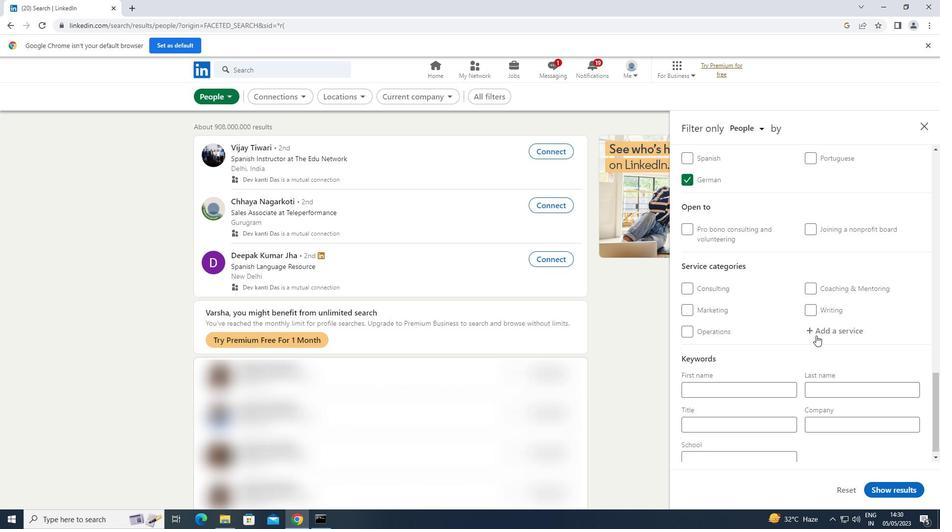 
Action: Mouse pressed left at (827, 326)
Screenshot: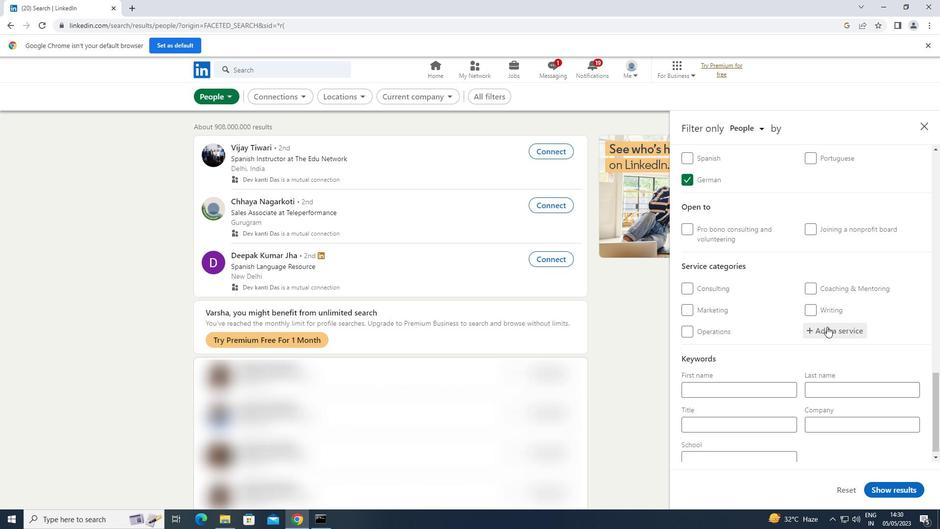 
Action: Key pressed <Key.shift>VIDEO<Key.space>
Screenshot: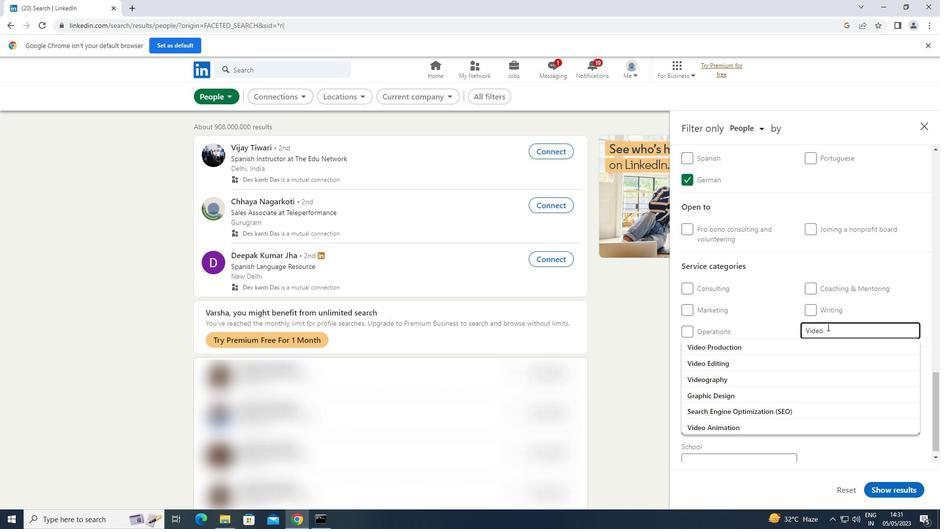 
Action: Mouse moved to (788, 363)
Screenshot: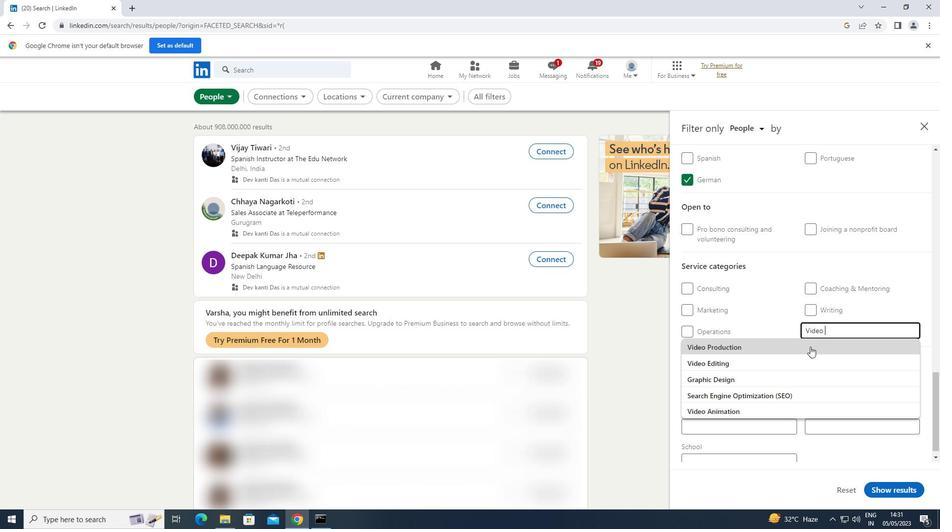 
Action: Mouse pressed left at (788, 363)
Screenshot: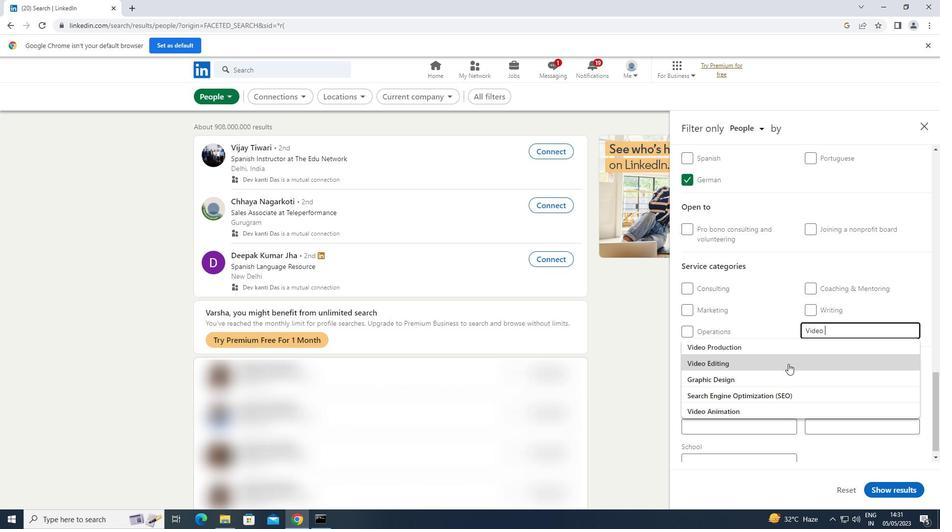 
Action: Mouse scrolled (788, 363) with delta (0, 0)
Screenshot: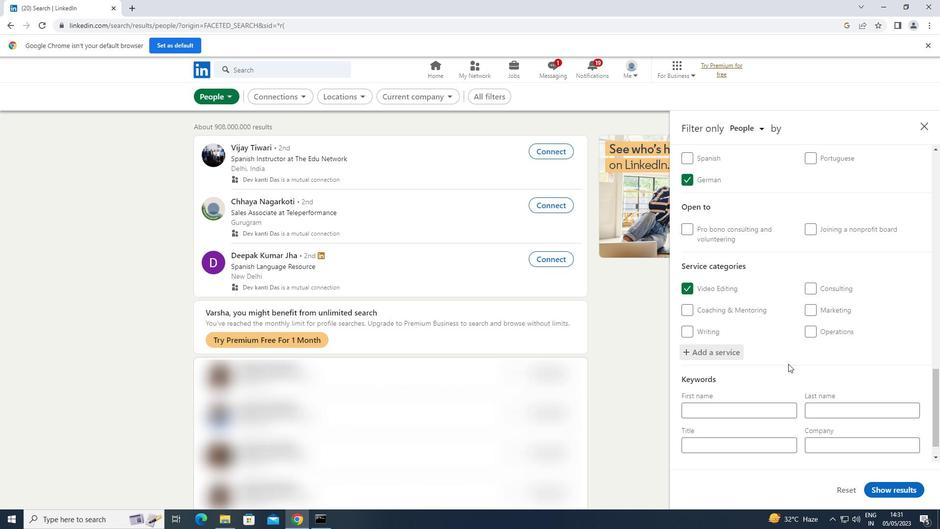 
Action: Mouse scrolled (788, 363) with delta (0, 0)
Screenshot: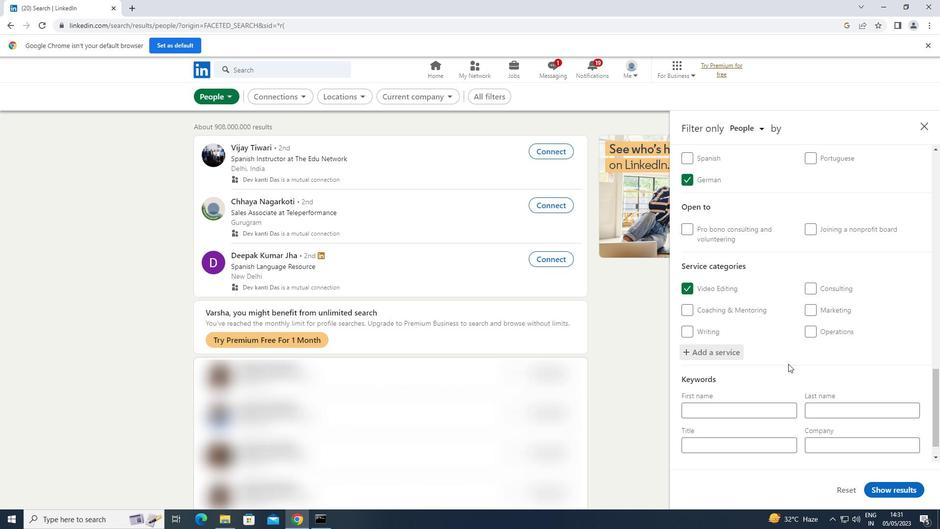 
Action: Mouse scrolled (788, 363) with delta (0, 0)
Screenshot: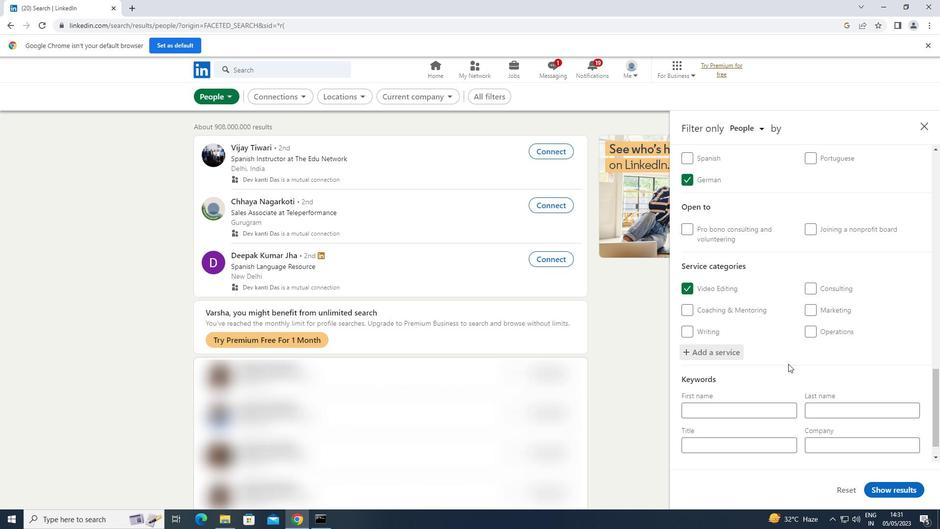
Action: Mouse scrolled (788, 363) with delta (0, 0)
Screenshot: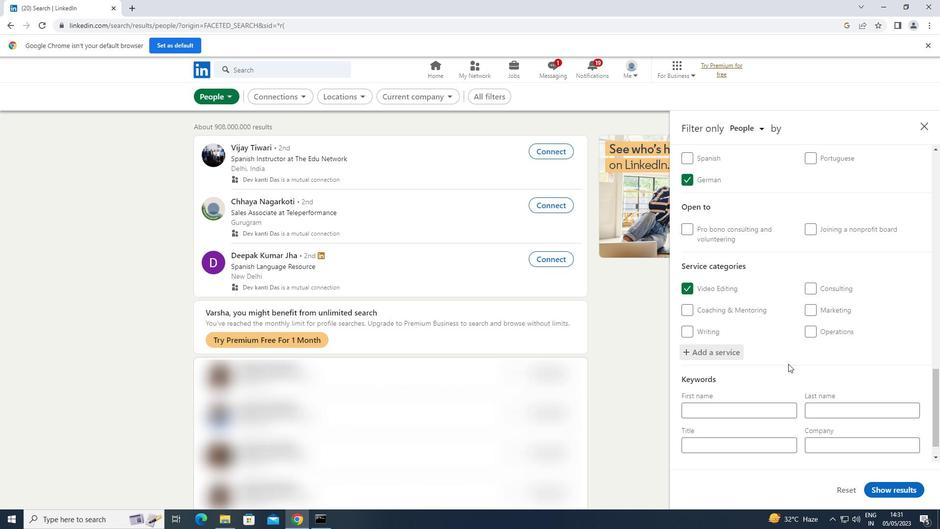 
Action: Mouse scrolled (788, 363) with delta (0, 0)
Screenshot: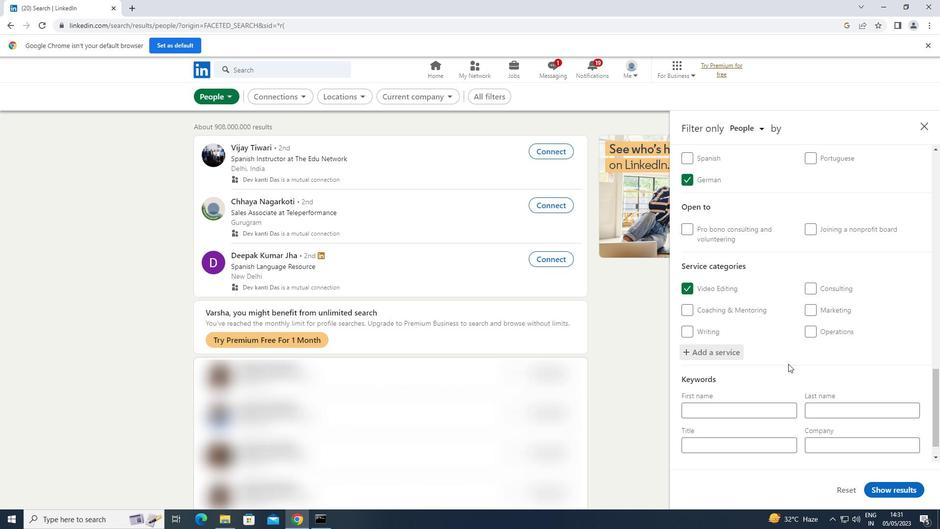 
Action: Mouse moved to (765, 415)
Screenshot: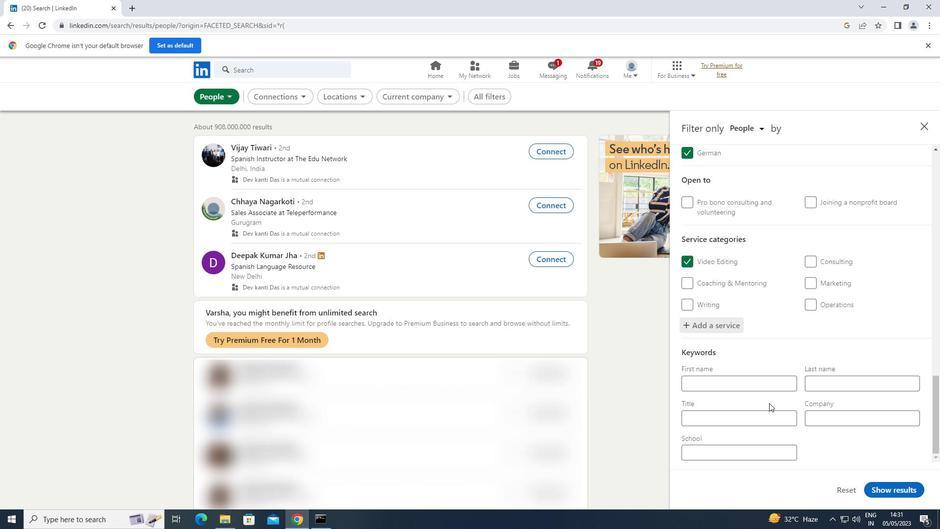 
Action: Mouse pressed left at (765, 415)
Screenshot: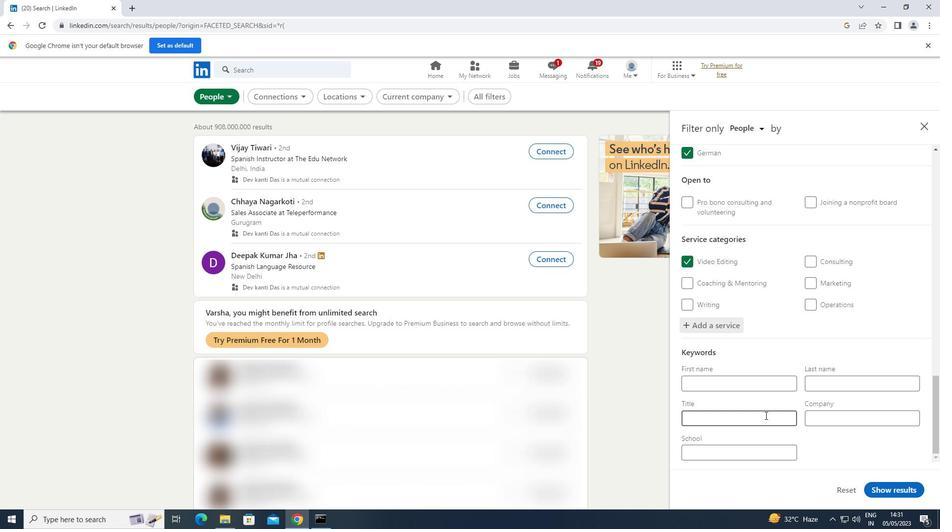 
Action: Key pressed <Key.shift>MANICURIST
Screenshot: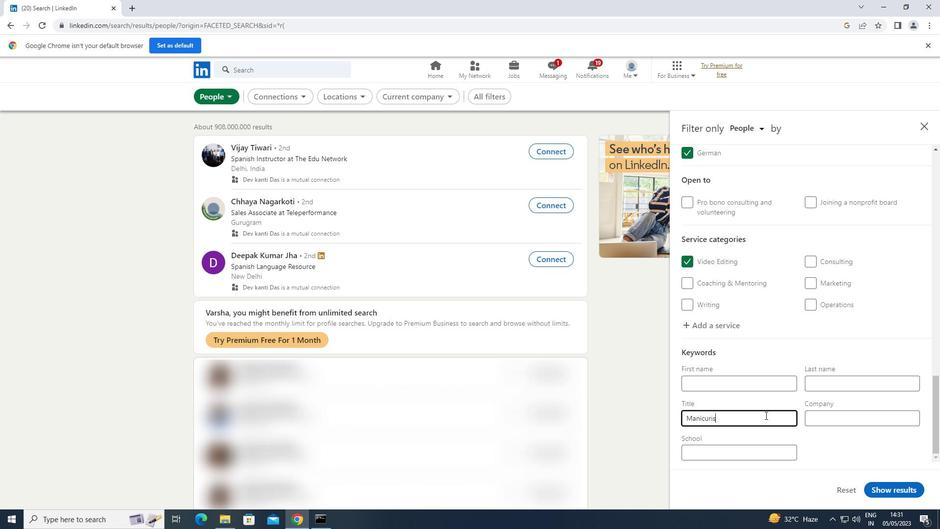 
Action: Mouse moved to (914, 487)
Screenshot: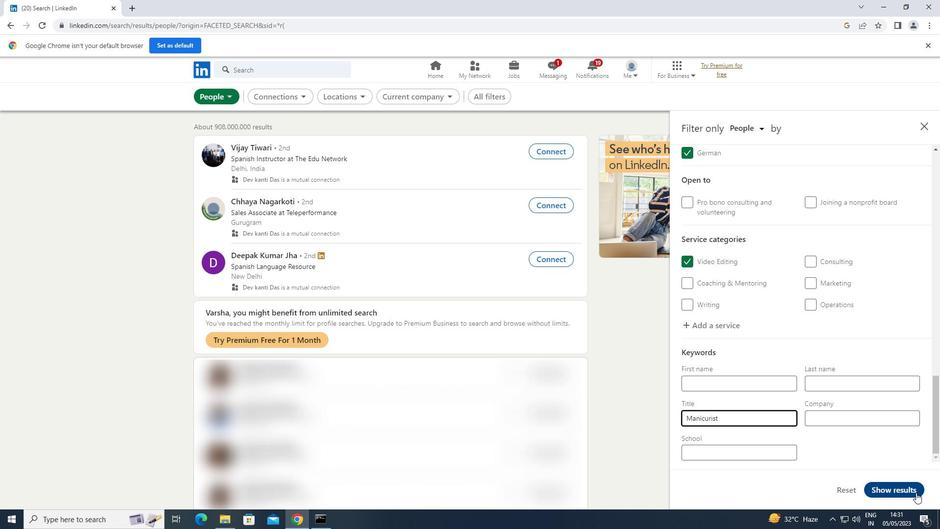 
Action: Mouse pressed left at (914, 487)
Screenshot: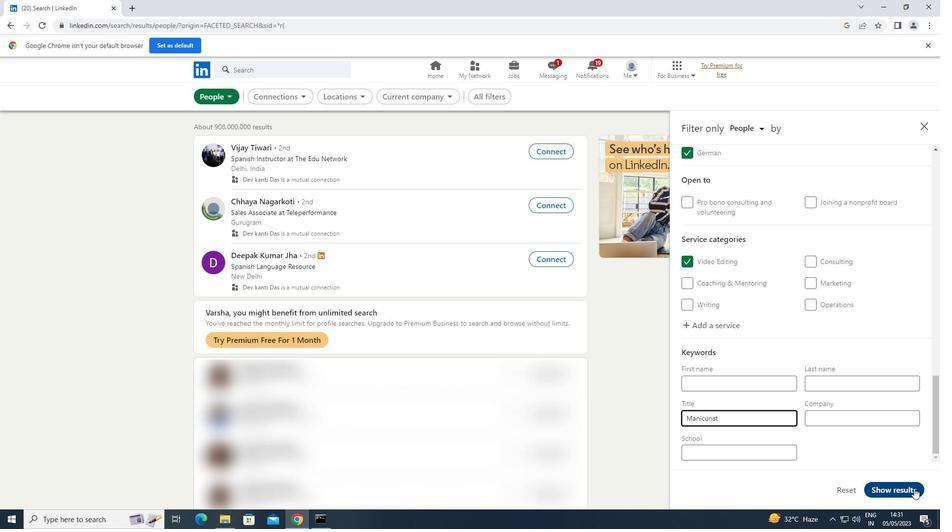 
